 Task: Automatically enable secret scanning for new public repositories in the organization "ryshabh2k".
Action: Mouse moved to (1328, 126)
Screenshot: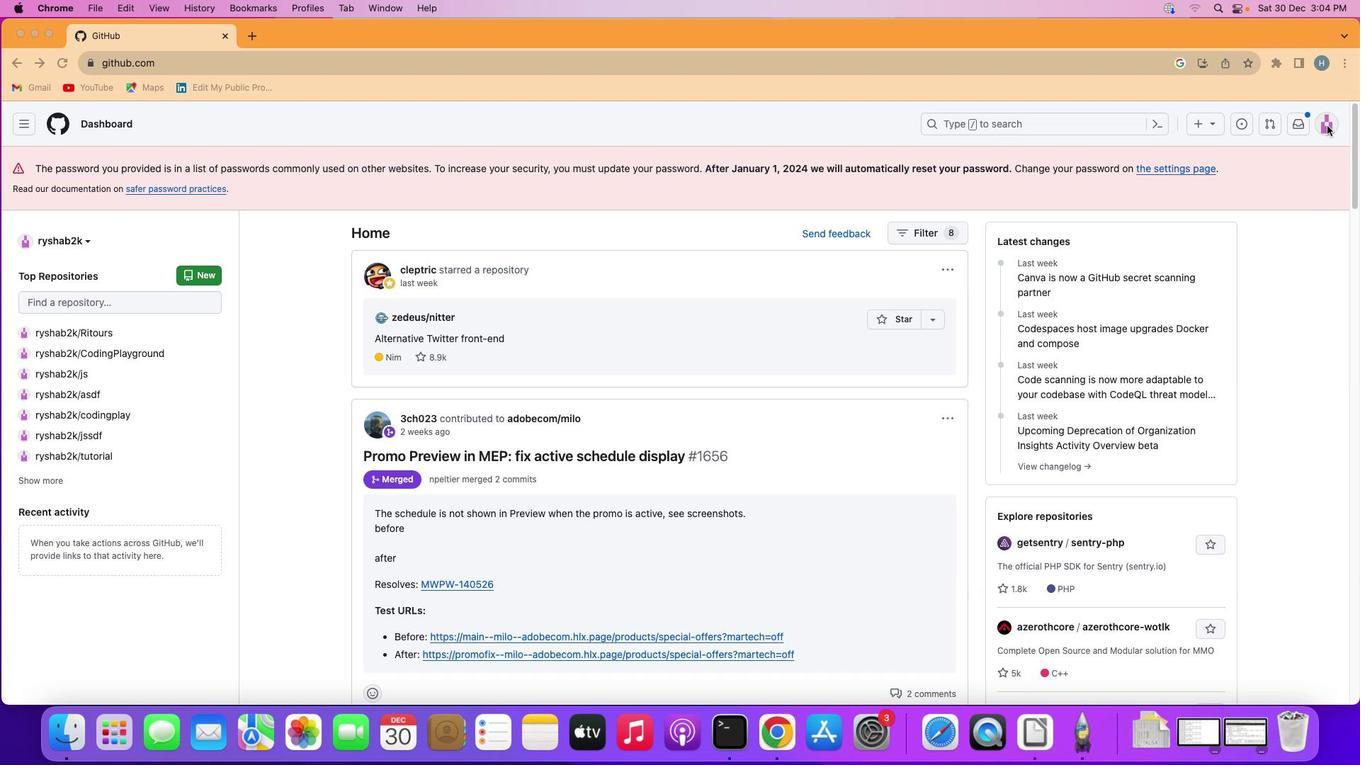 
Action: Mouse pressed left at (1328, 126)
Screenshot: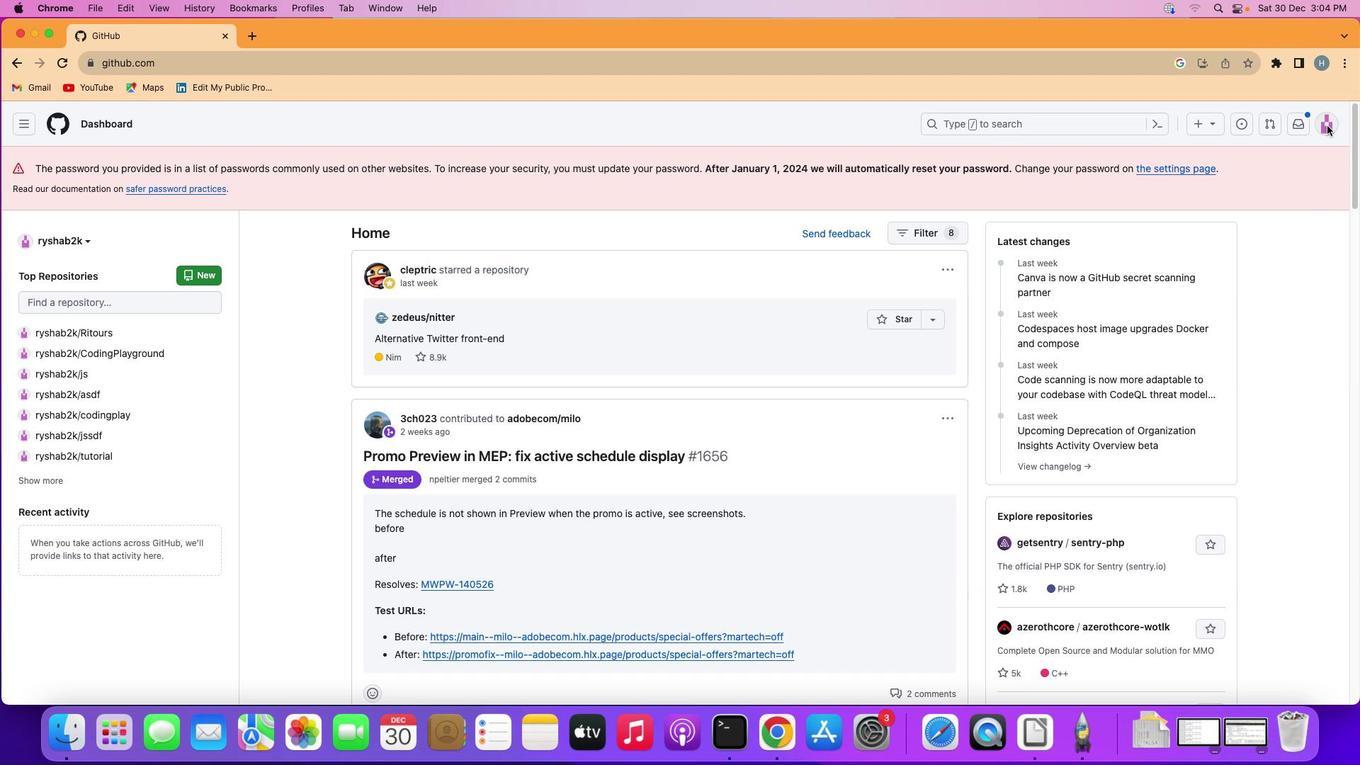 
Action: Mouse moved to (1328, 124)
Screenshot: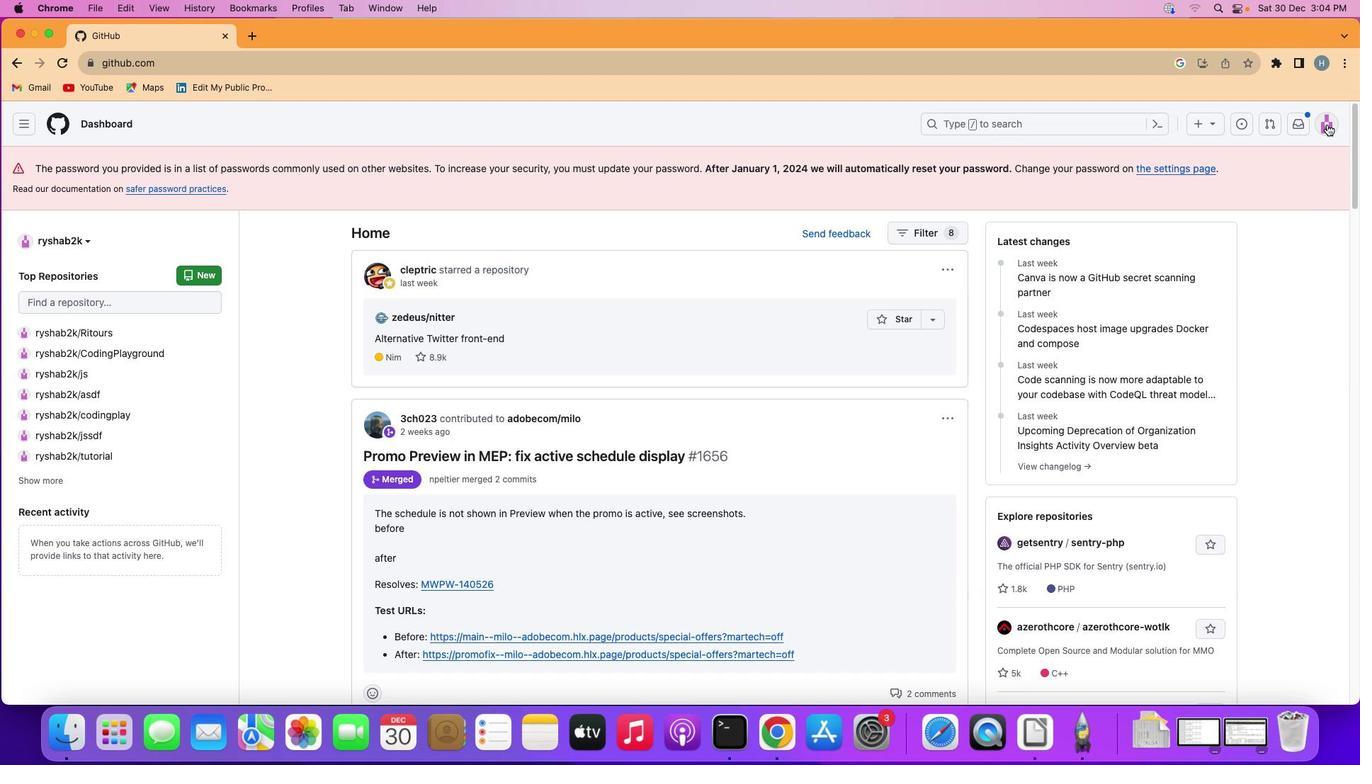 
Action: Mouse pressed left at (1328, 124)
Screenshot: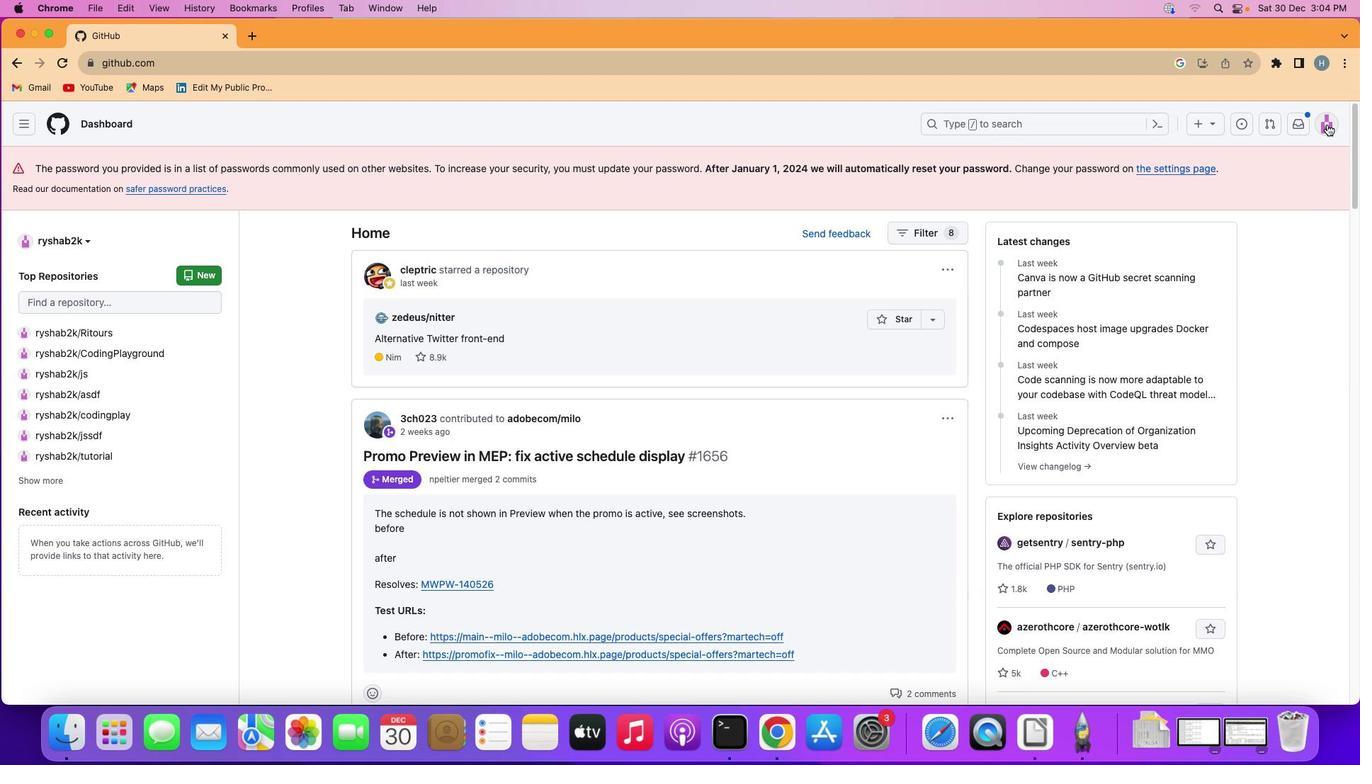 
Action: Mouse moved to (1248, 298)
Screenshot: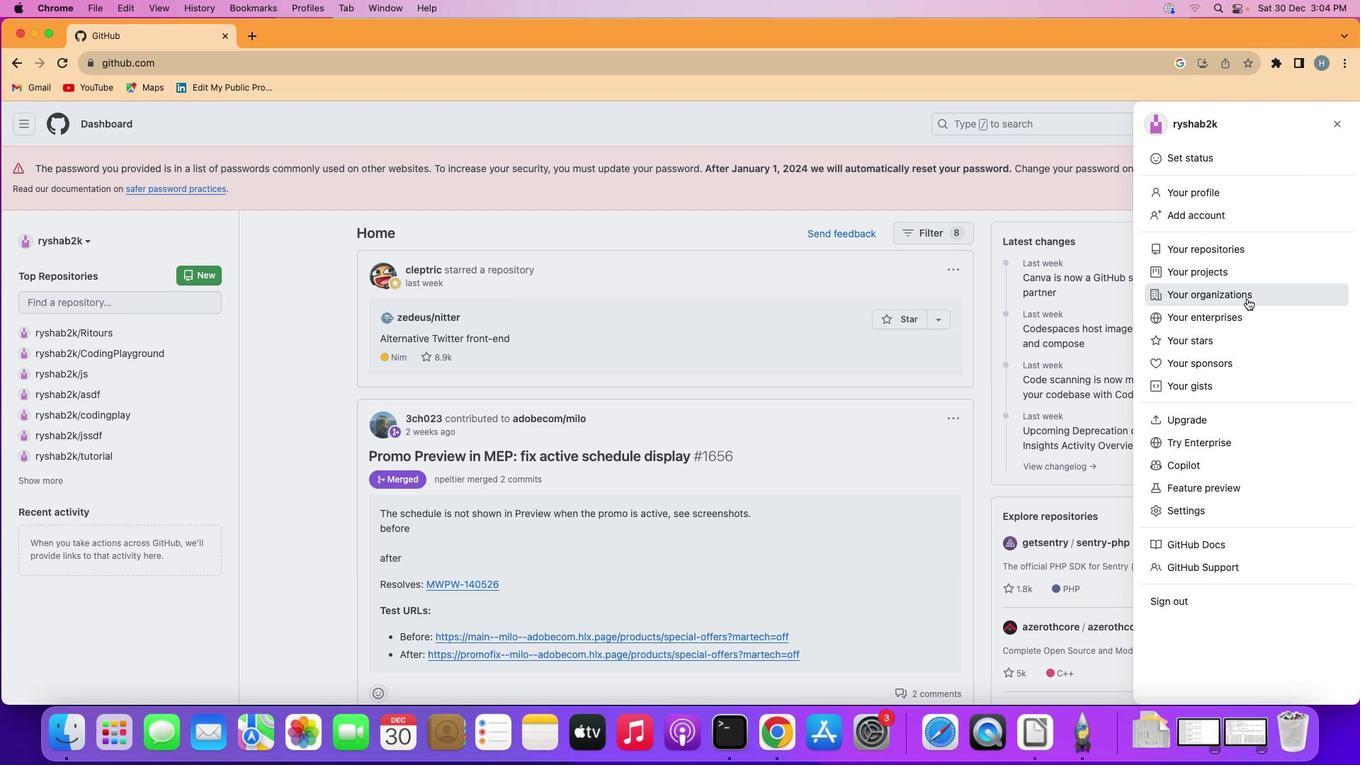 
Action: Mouse pressed left at (1248, 298)
Screenshot: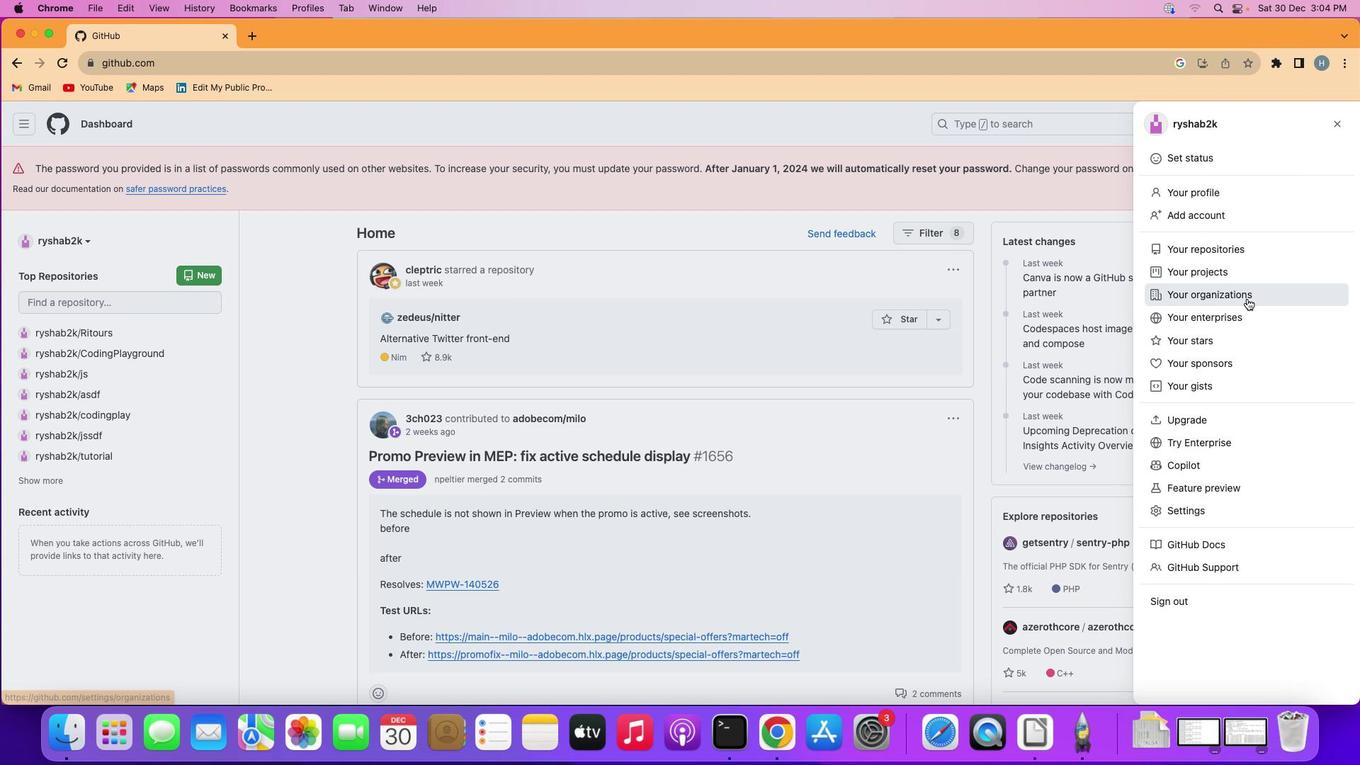 
Action: Mouse moved to (1037, 340)
Screenshot: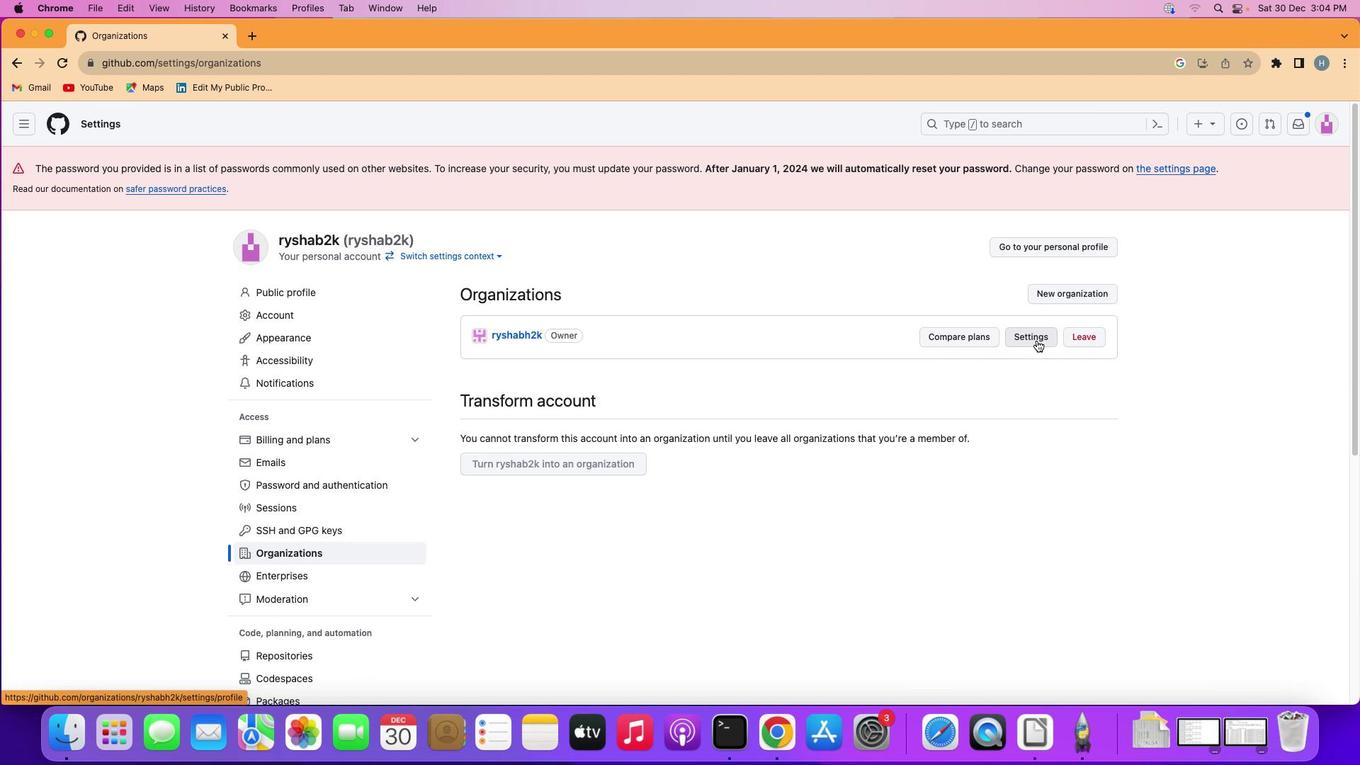 
Action: Mouse pressed left at (1037, 340)
Screenshot: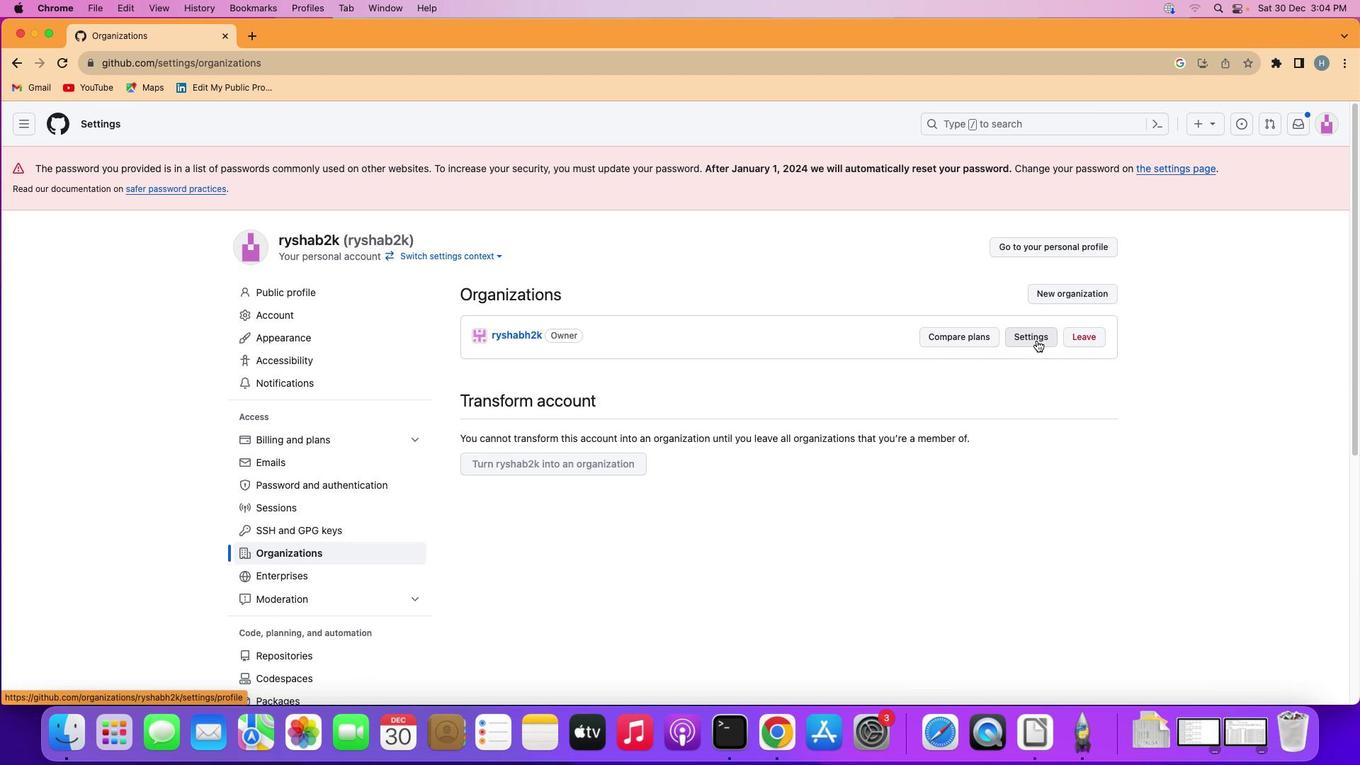 
Action: Mouse moved to (441, 498)
Screenshot: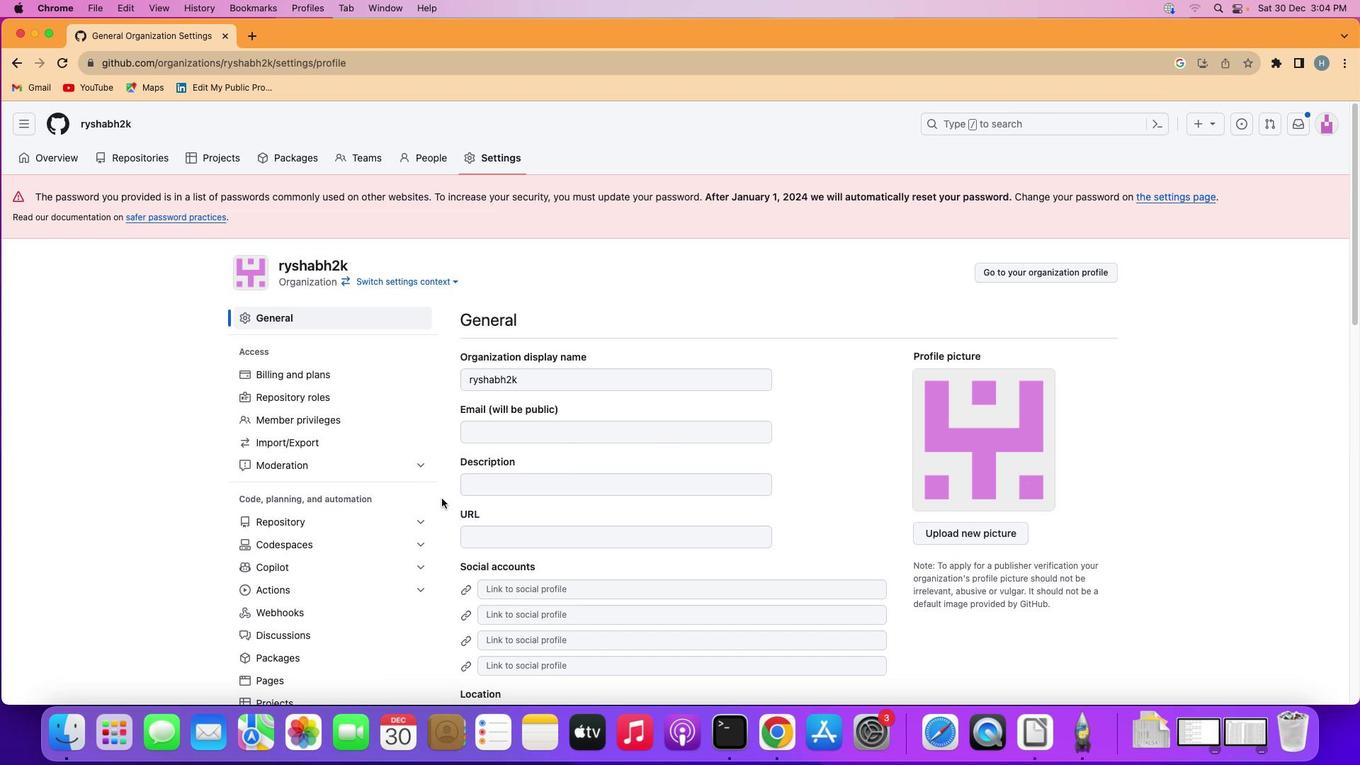 
Action: Mouse scrolled (441, 498) with delta (0, 0)
Screenshot: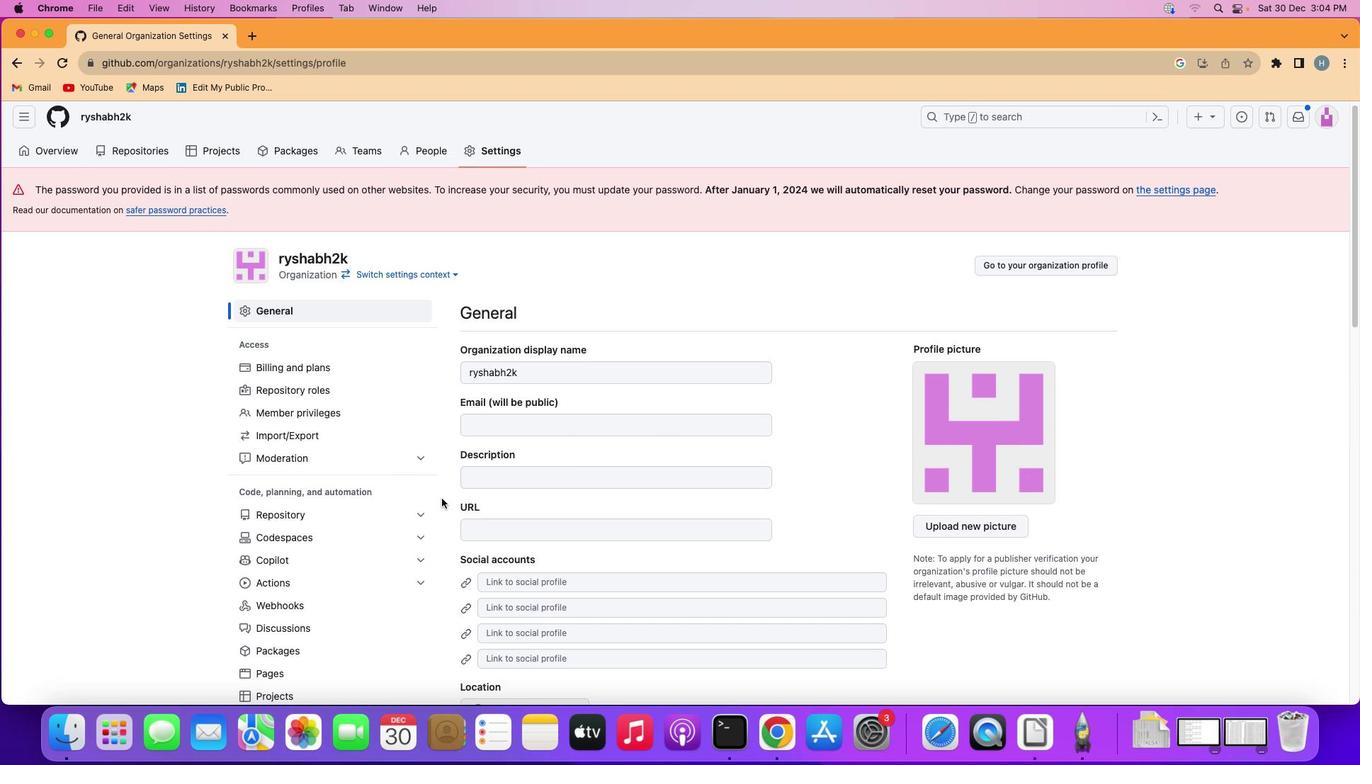 
Action: Mouse scrolled (441, 498) with delta (0, 0)
Screenshot: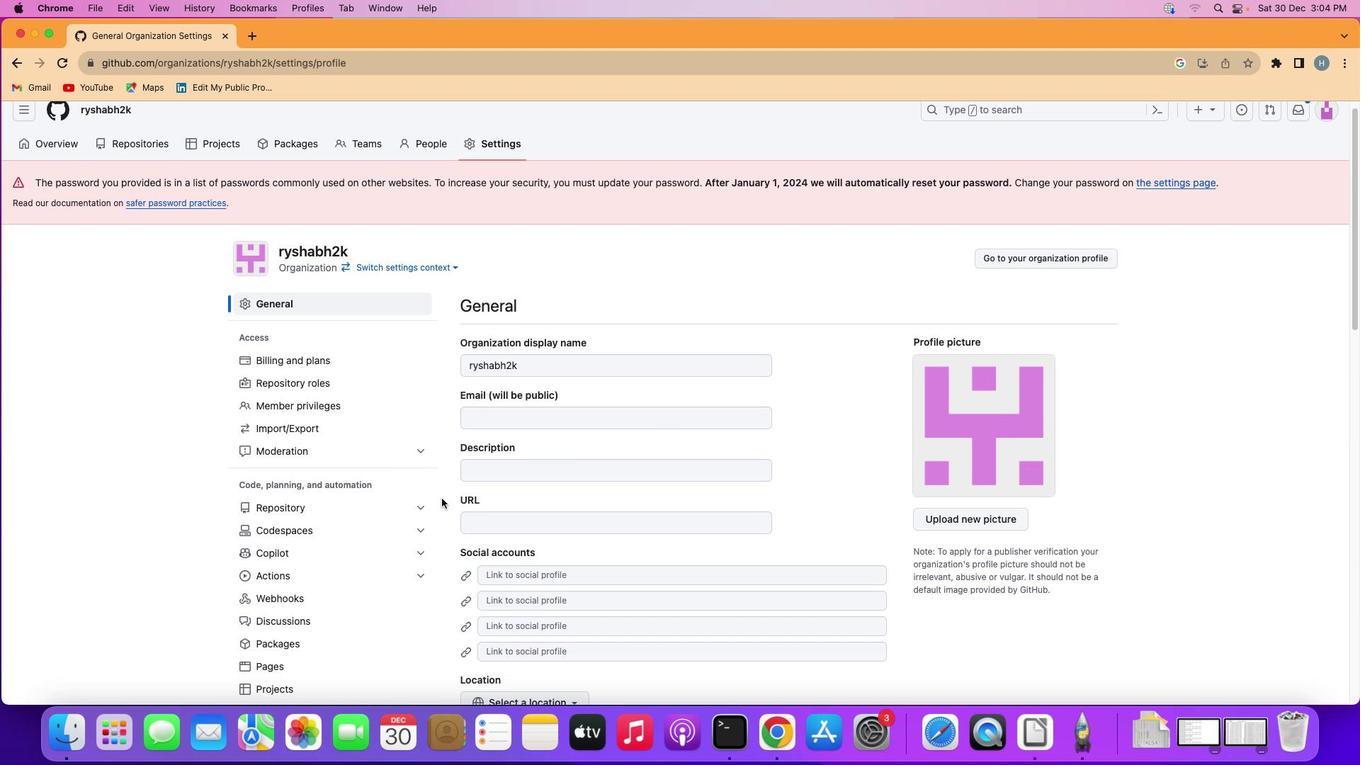 
Action: Mouse scrolled (441, 498) with delta (0, 0)
Screenshot: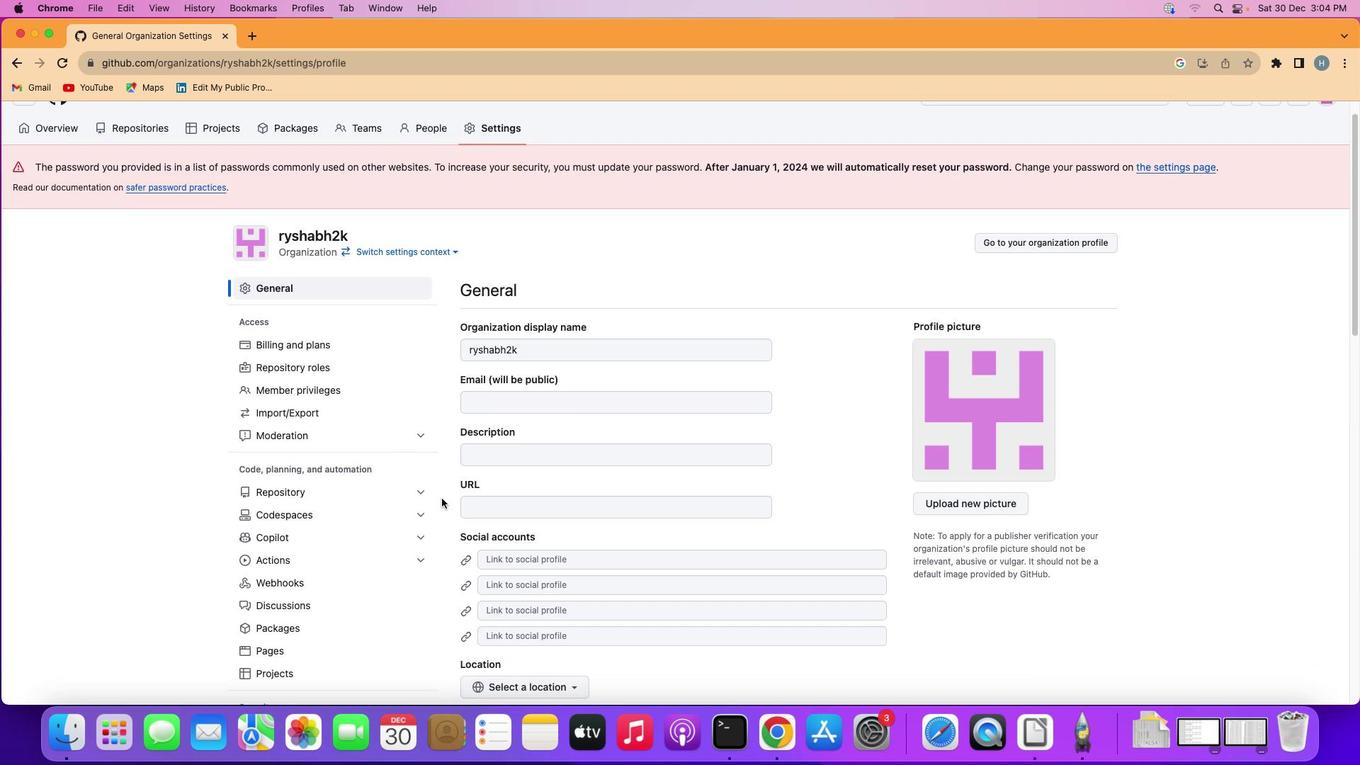 
Action: Mouse scrolled (441, 498) with delta (0, 0)
Screenshot: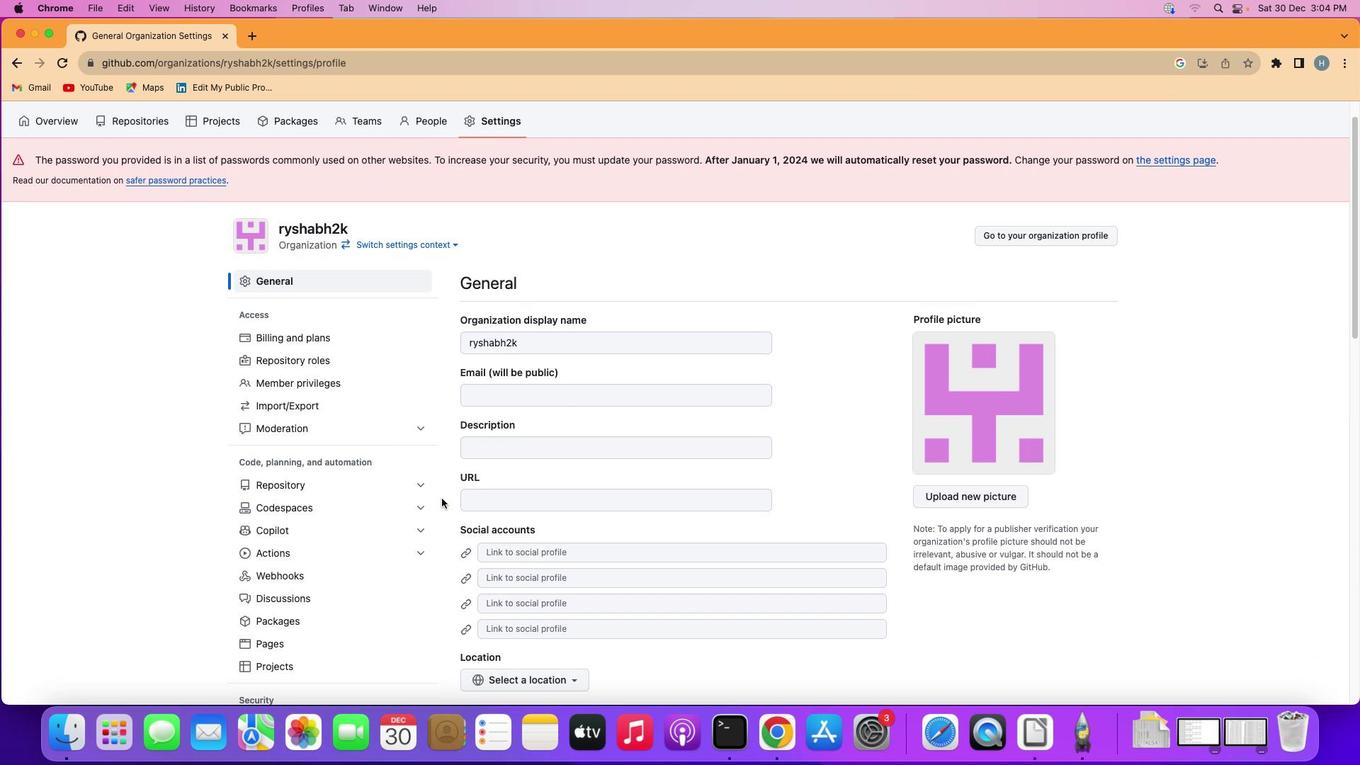 
Action: Mouse scrolled (441, 498) with delta (0, 0)
Screenshot: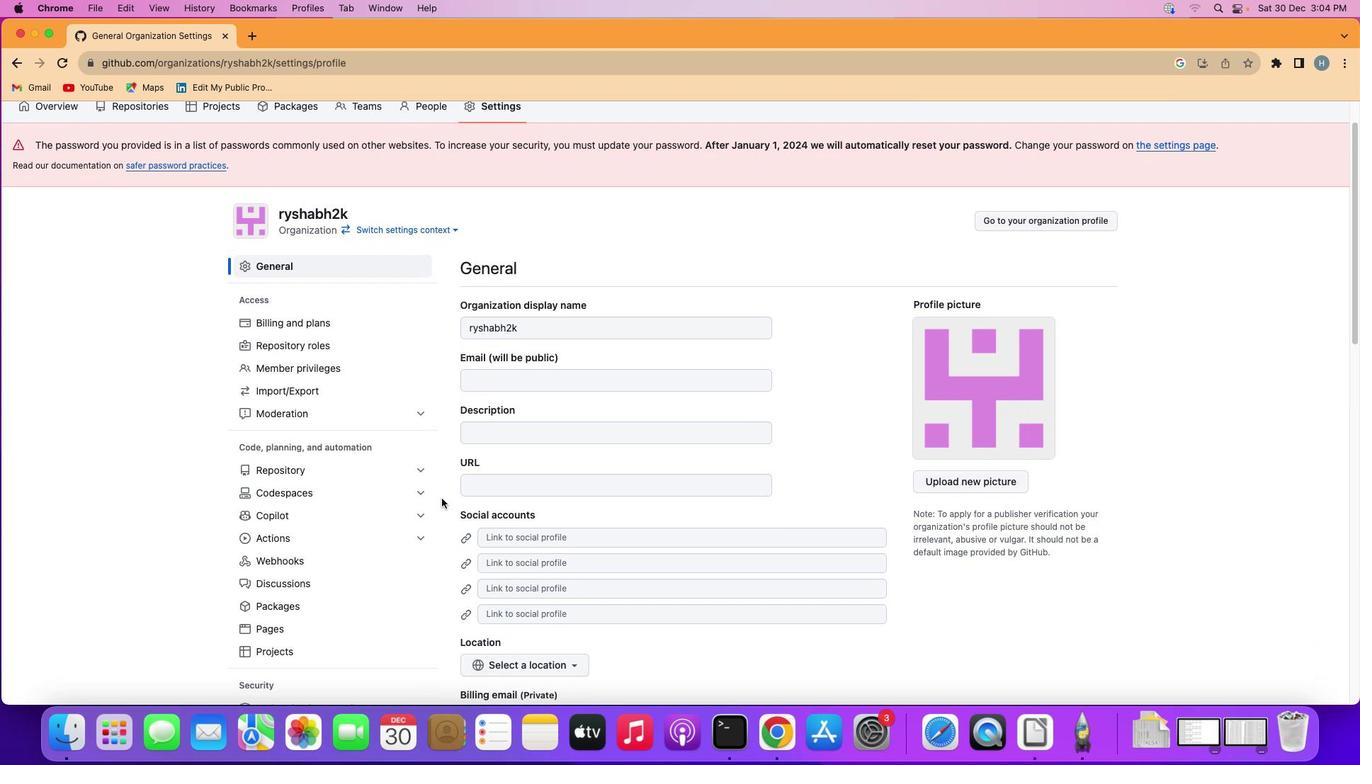 
Action: Mouse scrolled (441, 498) with delta (0, 0)
Screenshot: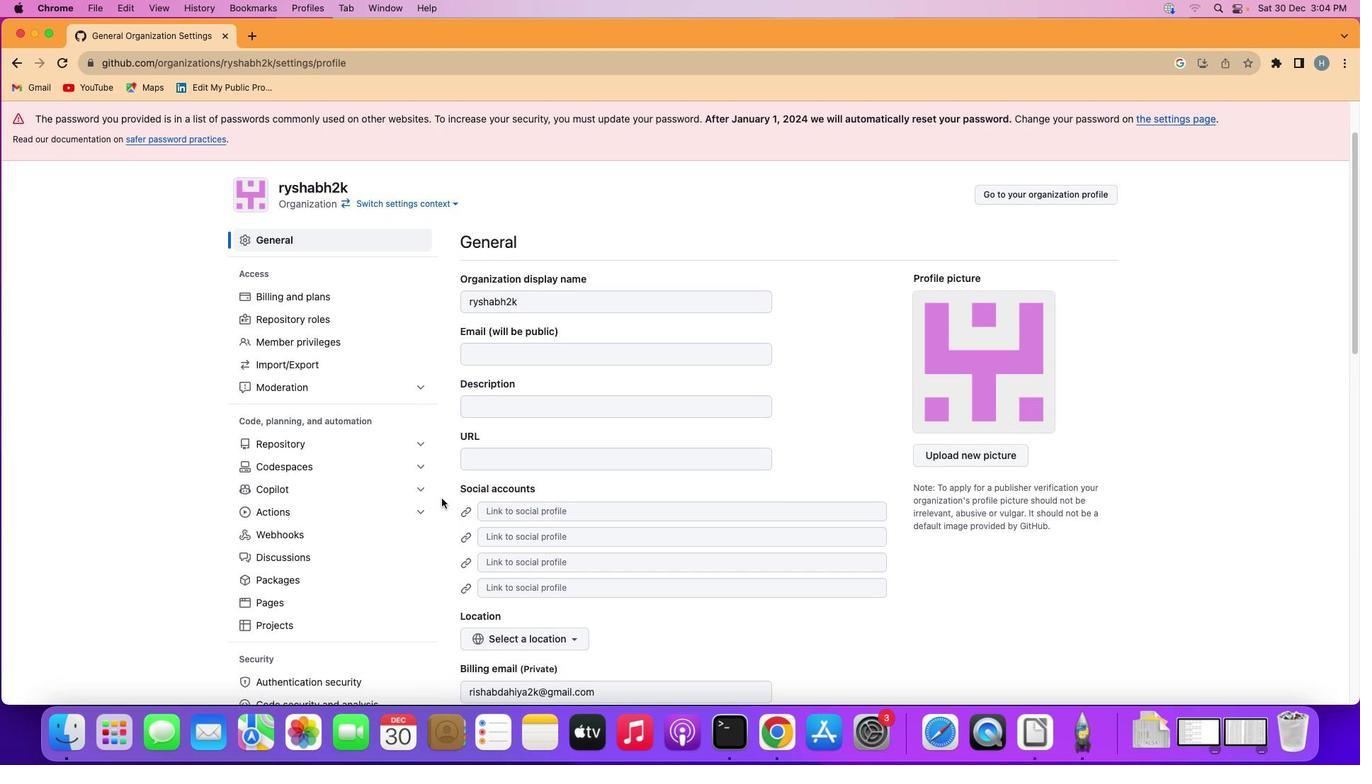 
Action: Mouse scrolled (441, 498) with delta (0, 0)
Screenshot: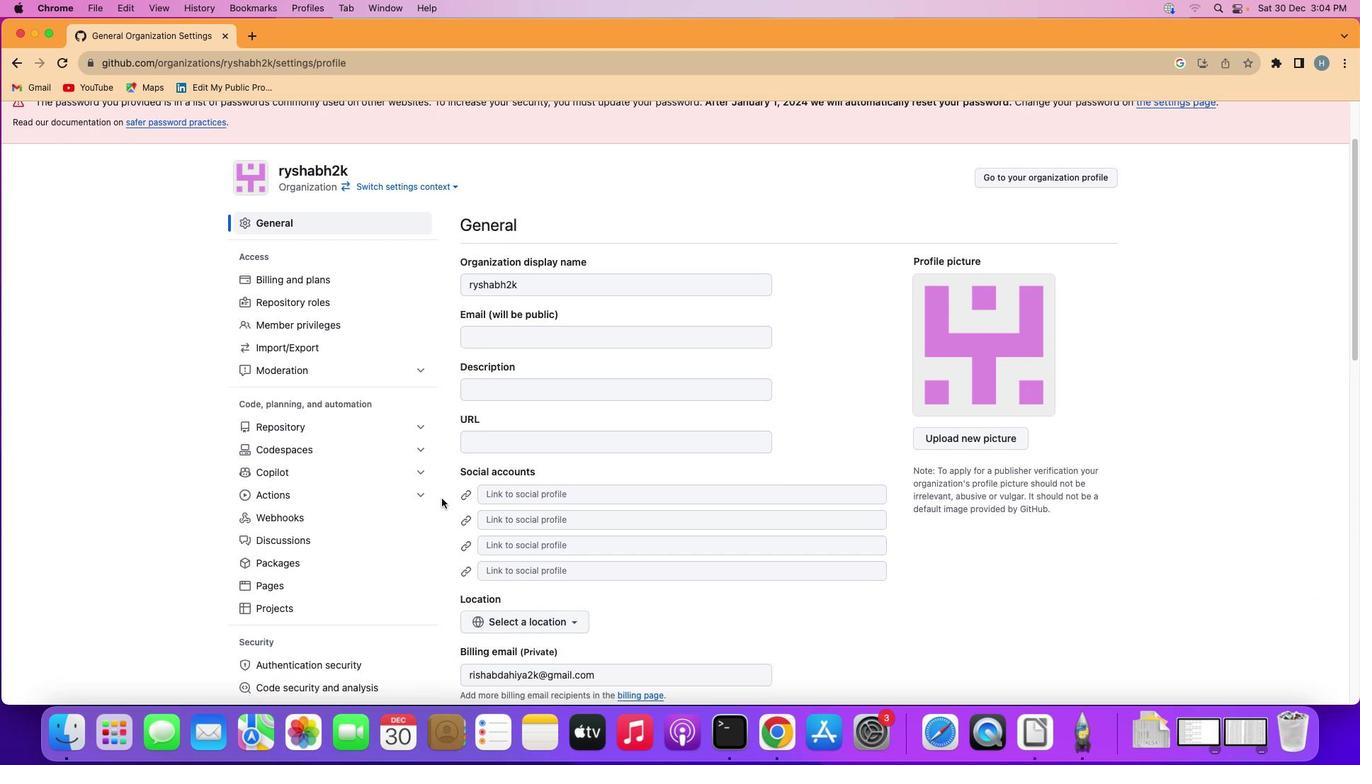 
Action: Mouse scrolled (441, 498) with delta (0, -1)
Screenshot: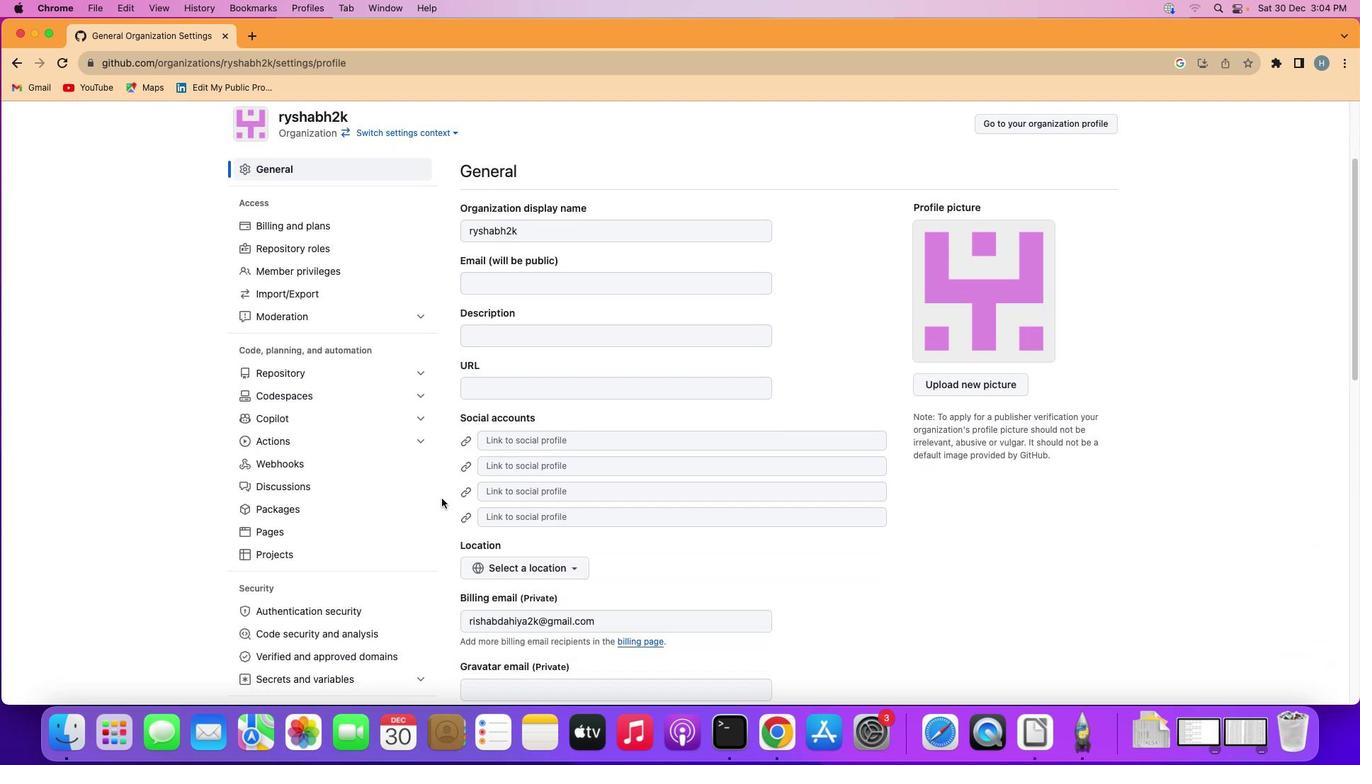 
Action: Mouse scrolled (441, 498) with delta (0, 0)
Screenshot: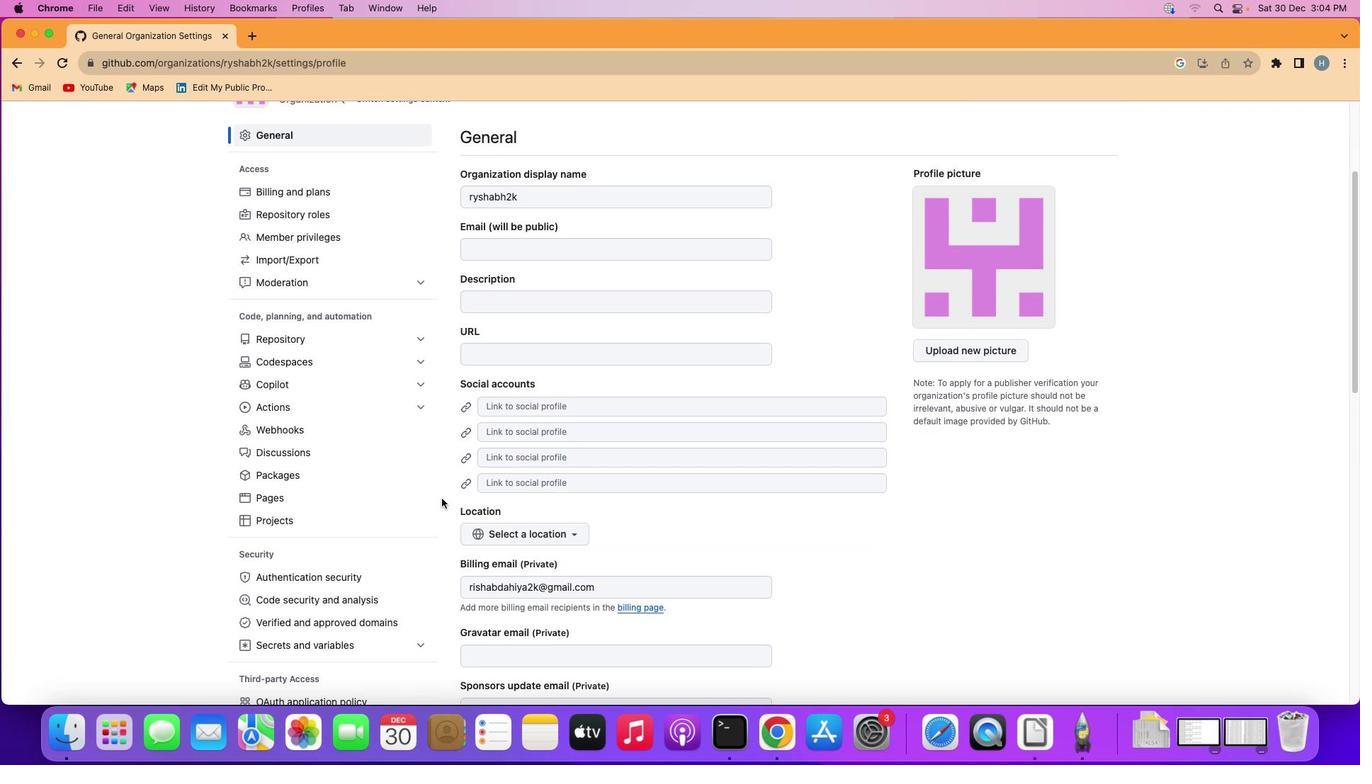 
Action: Mouse scrolled (441, 498) with delta (0, 0)
Screenshot: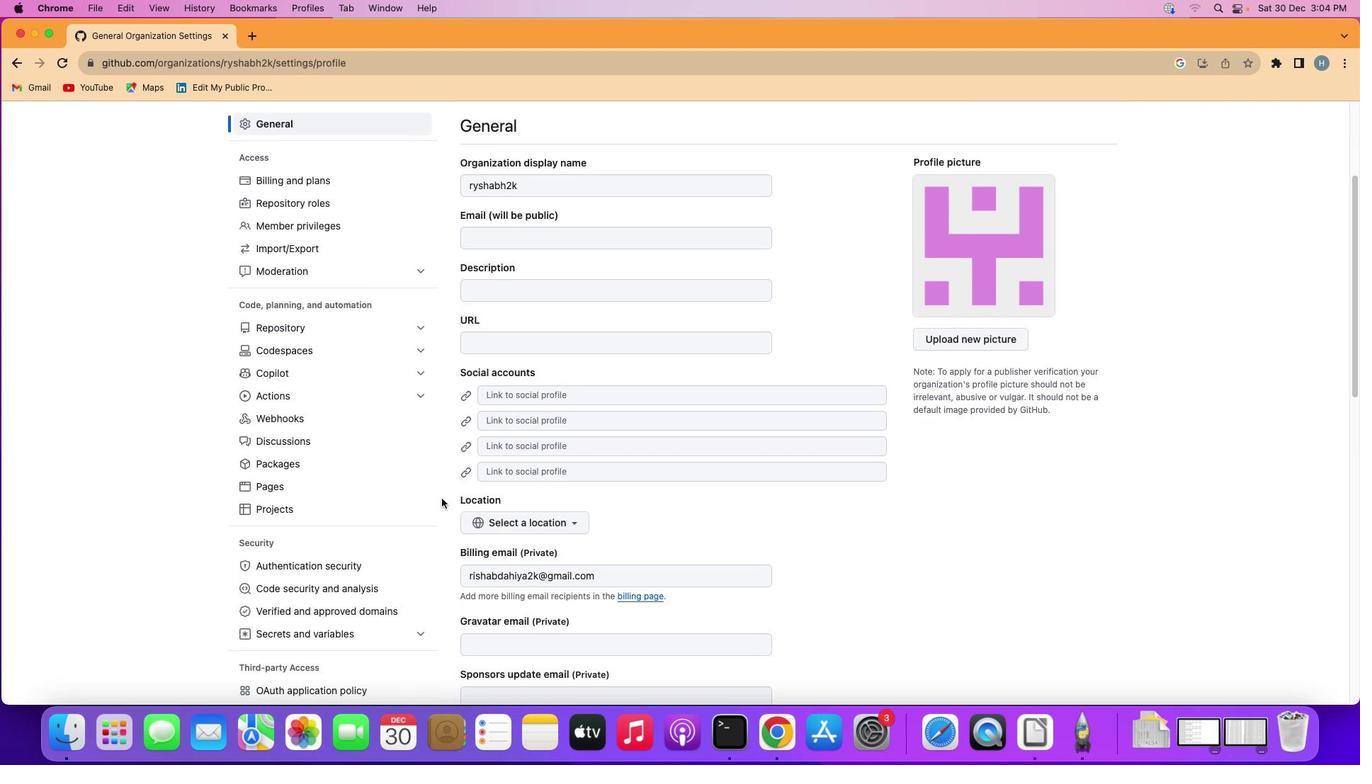 
Action: Mouse scrolled (441, 498) with delta (0, 0)
Screenshot: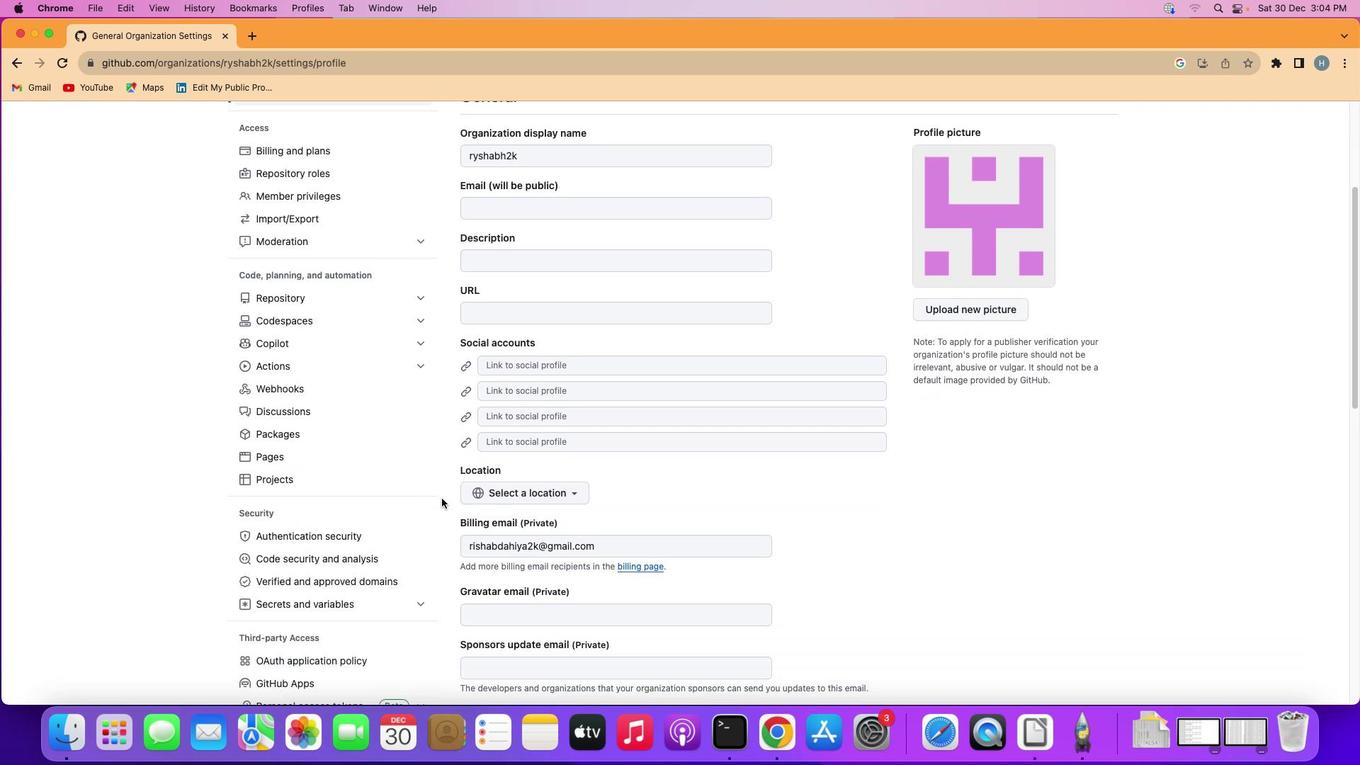
Action: Mouse moved to (355, 540)
Screenshot: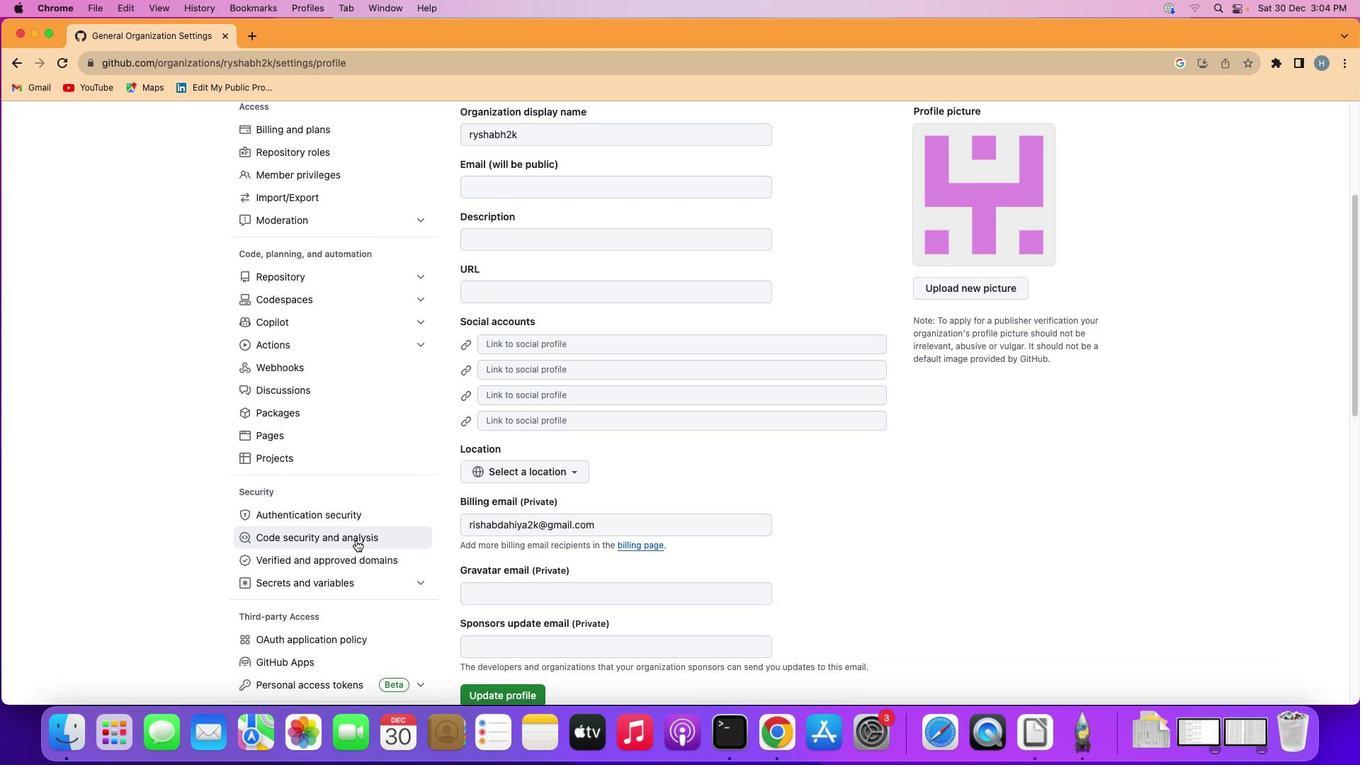 
Action: Mouse pressed left at (355, 540)
Screenshot: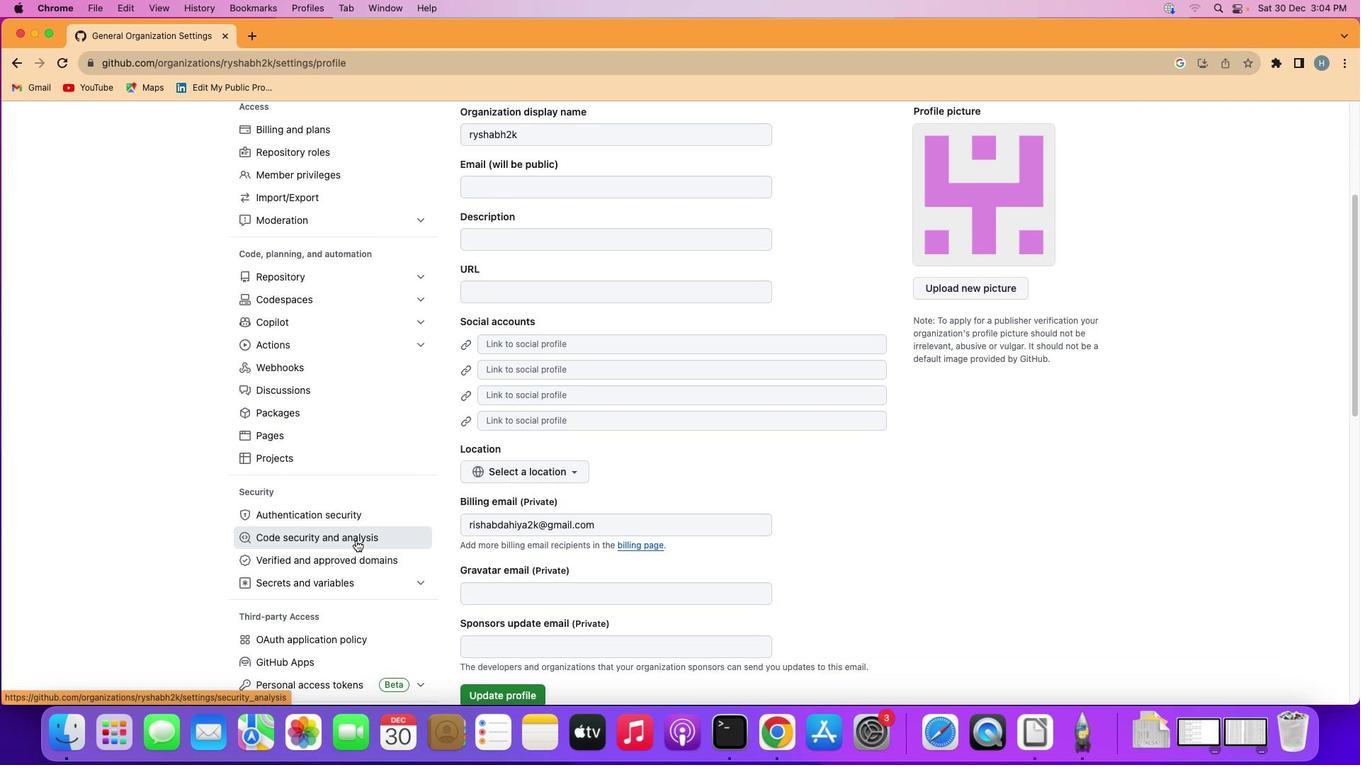 
Action: Mouse moved to (874, 547)
Screenshot: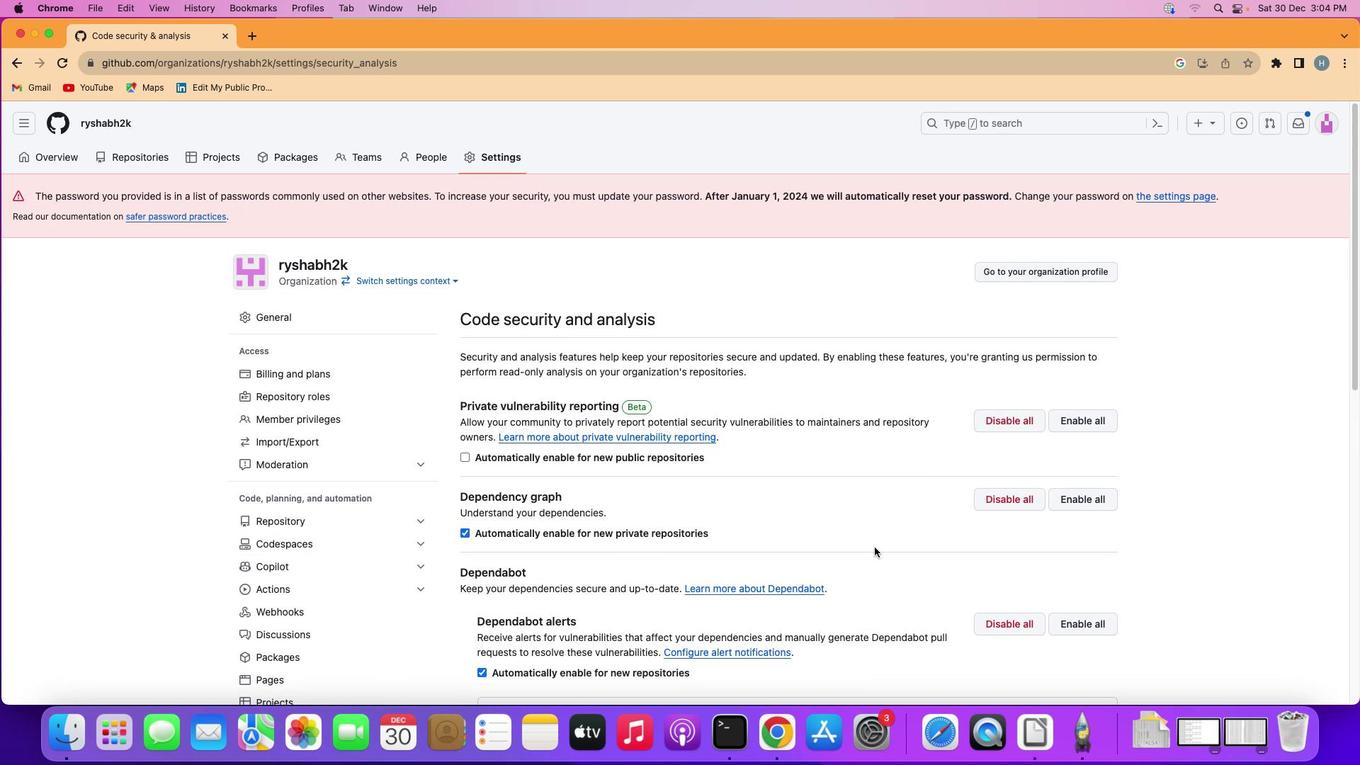 
Action: Mouse scrolled (874, 547) with delta (0, 0)
Screenshot: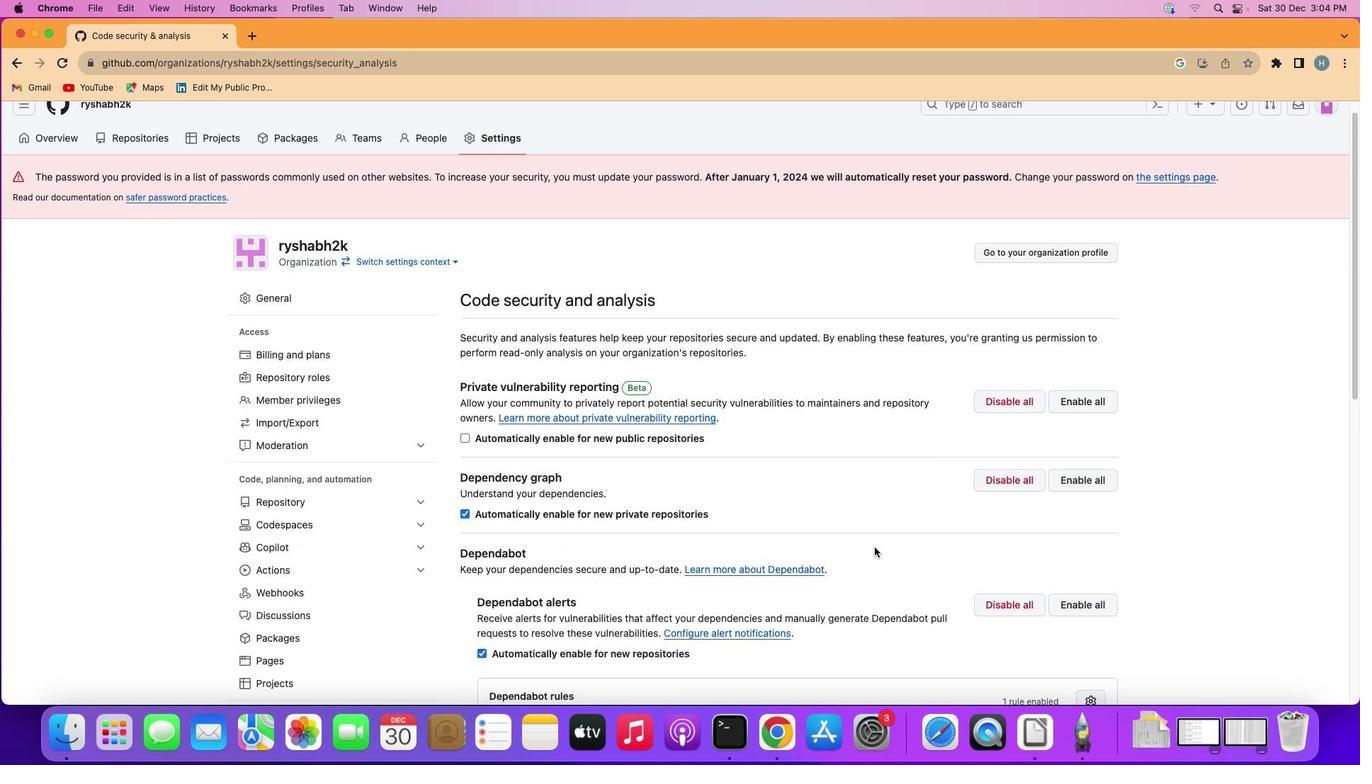 
Action: Mouse scrolled (874, 547) with delta (0, 0)
Screenshot: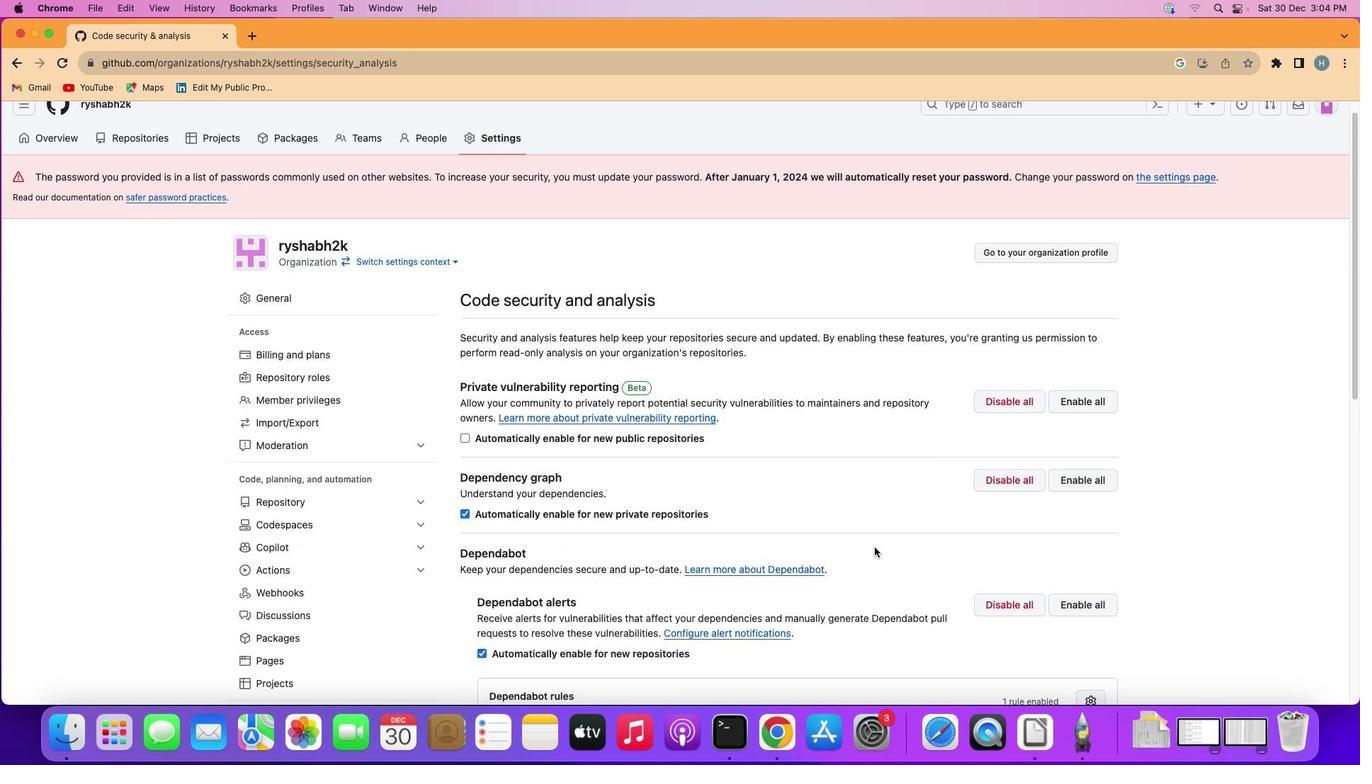 
Action: Mouse scrolled (874, 547) with delta (0, -1)
Screenshot: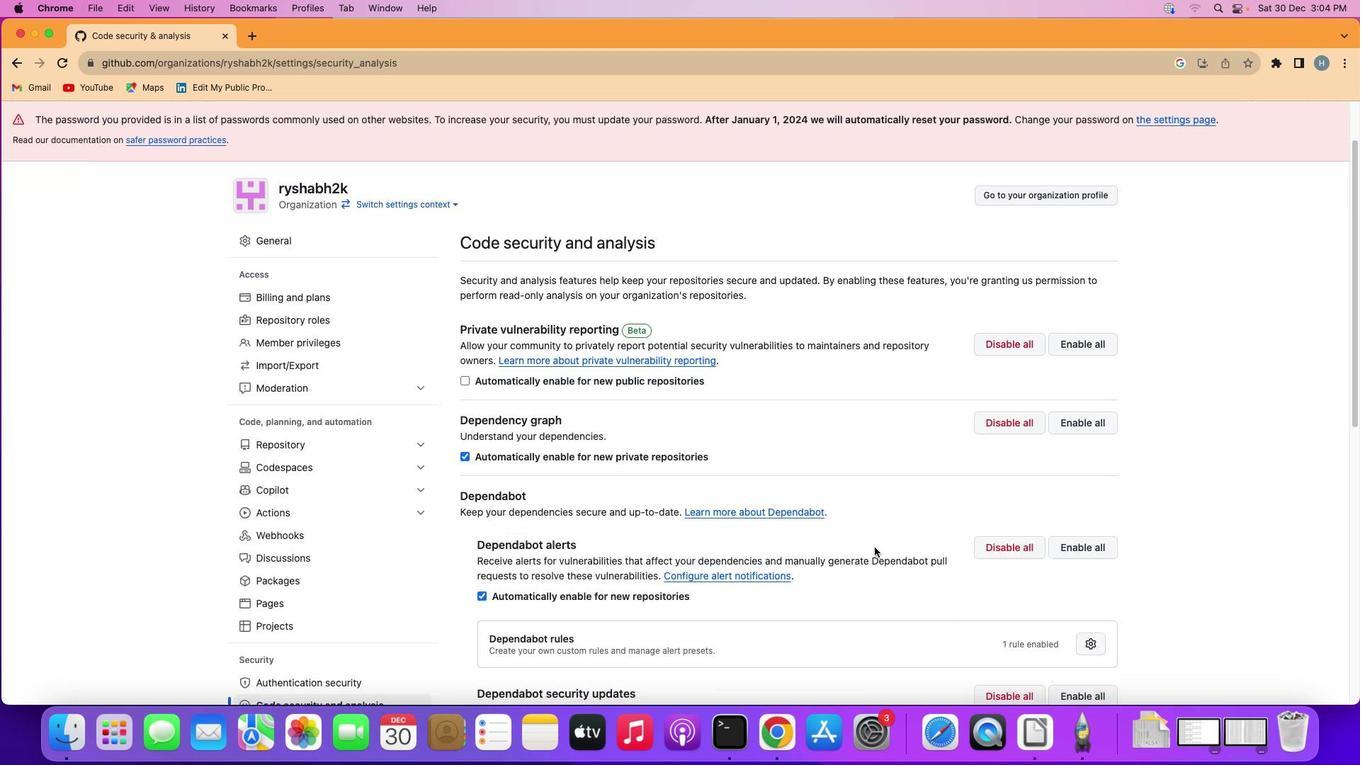 
Action: Mouse scrolled (874, 547) with delta (0, 0)
Screenshot: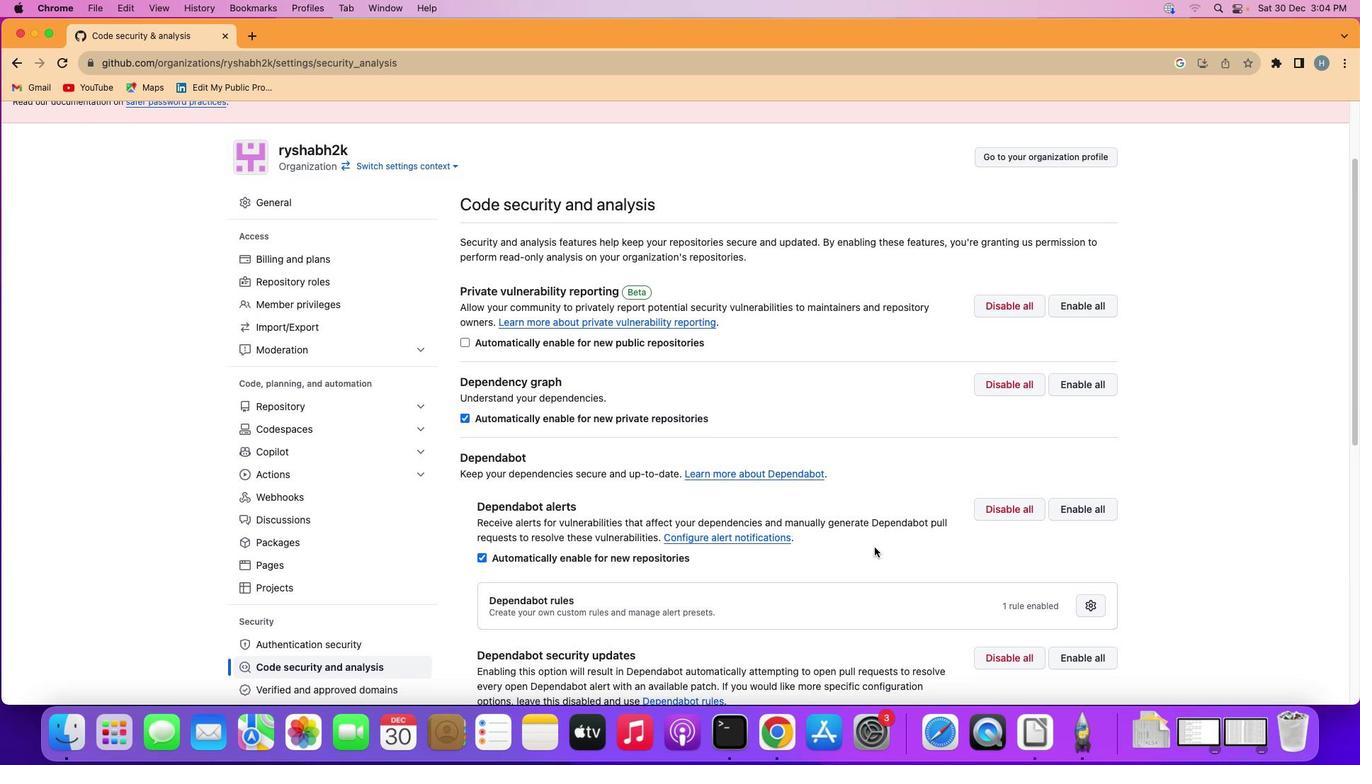 
Action: Mouse scrolled (874, 547) with delta (0, 0)
Screenshot: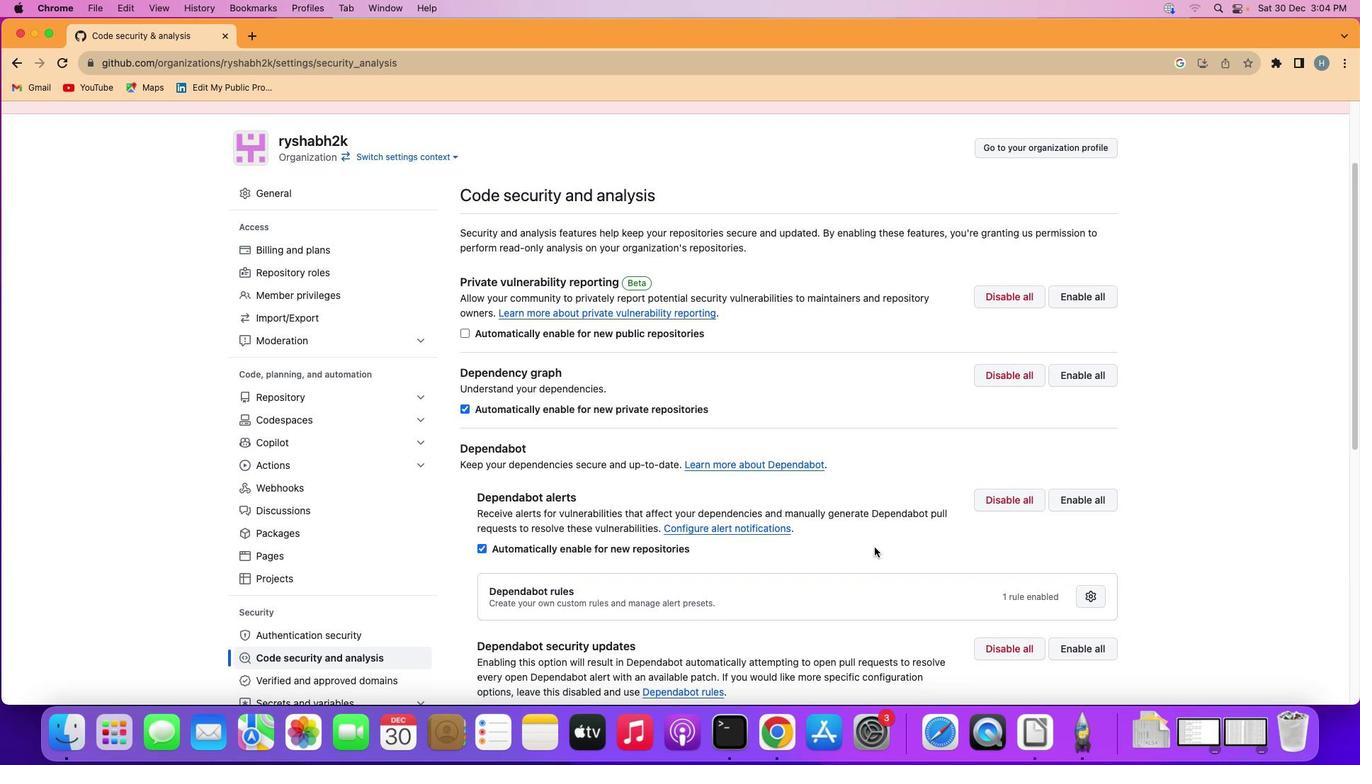 
Action: Mouse scrolled (874, 547) with delta (0, 0)
Screenshot: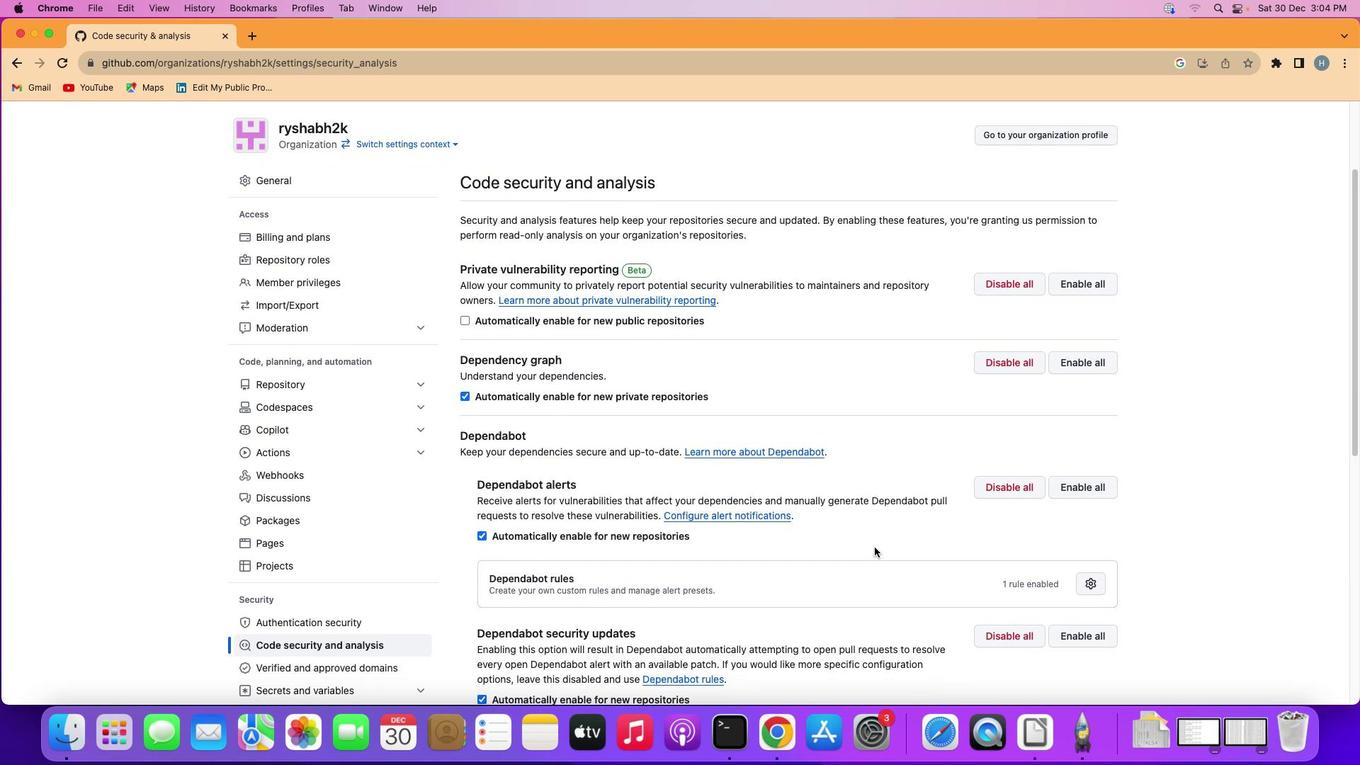
Action: Mouse scrolled (874, 547) with delta (0, 0)
Screenshot: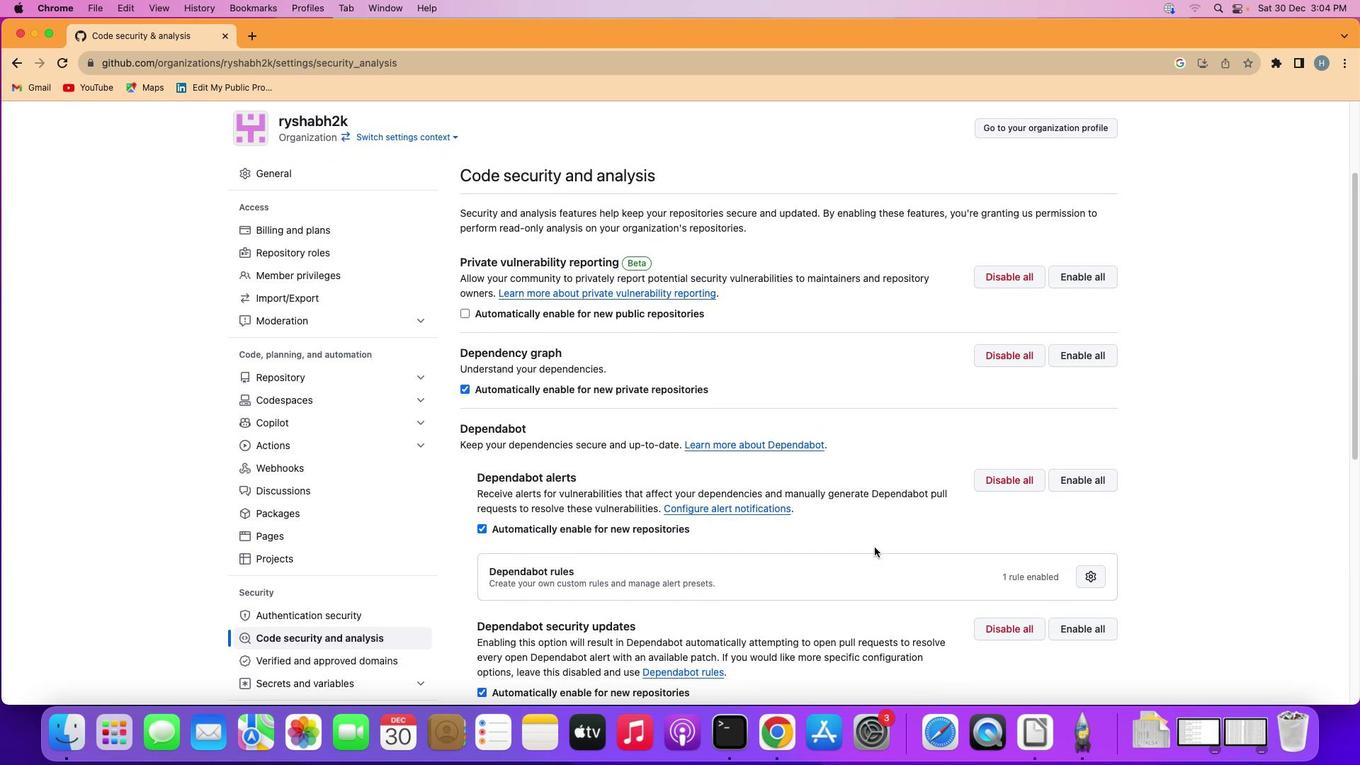 
Action: Mouse moved to (869, 551)
Screenshot: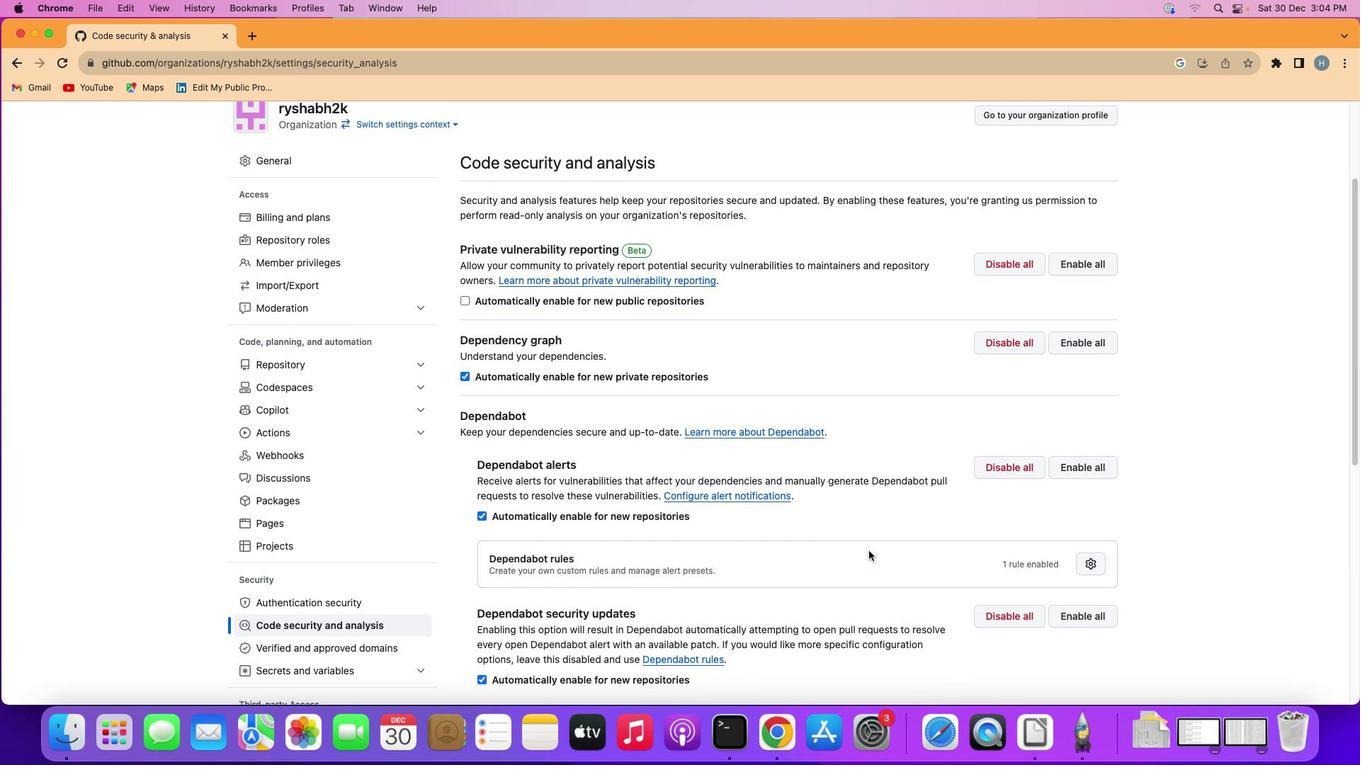 
Action: Mouse scrolled (869, 551) with delta (0, 0)
Screenshot: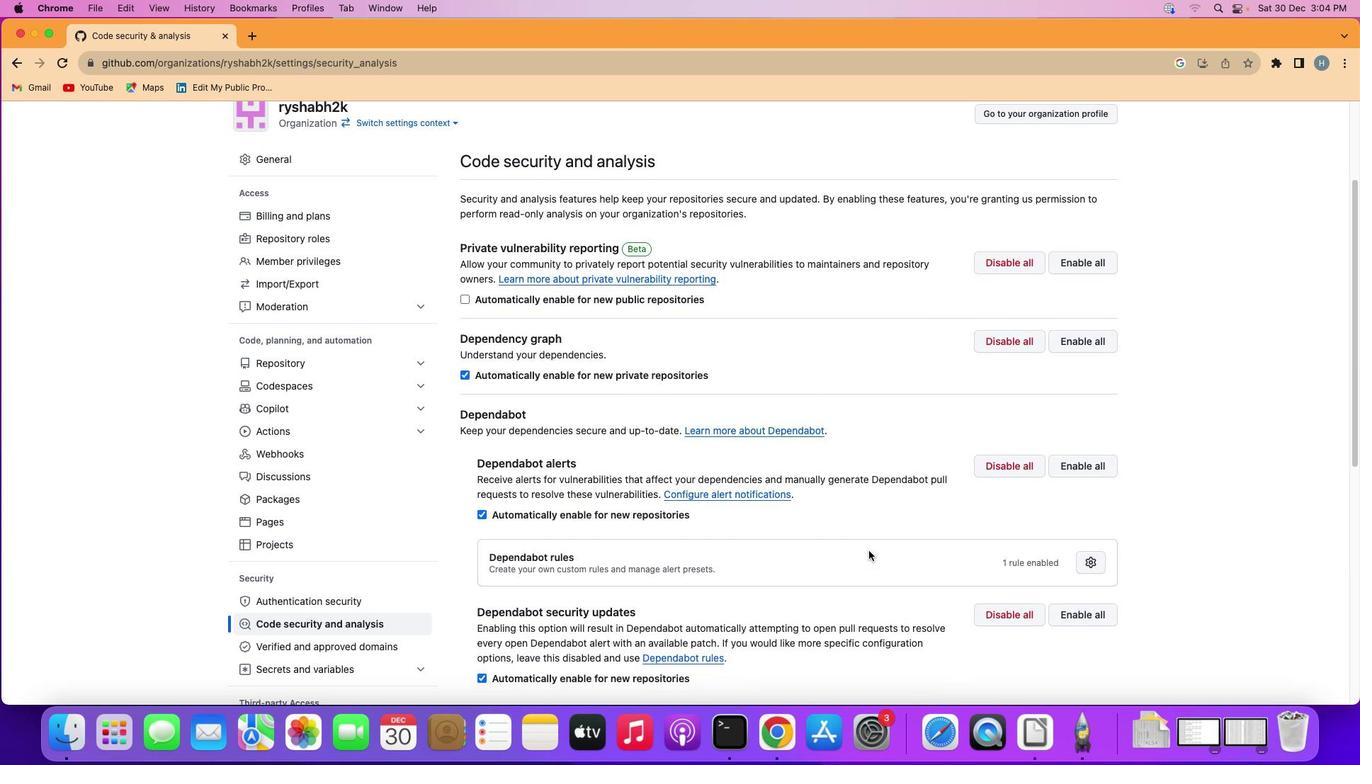 
Action: Mouse scrolled (869, 551) with delta (0, 0)
Screenshot: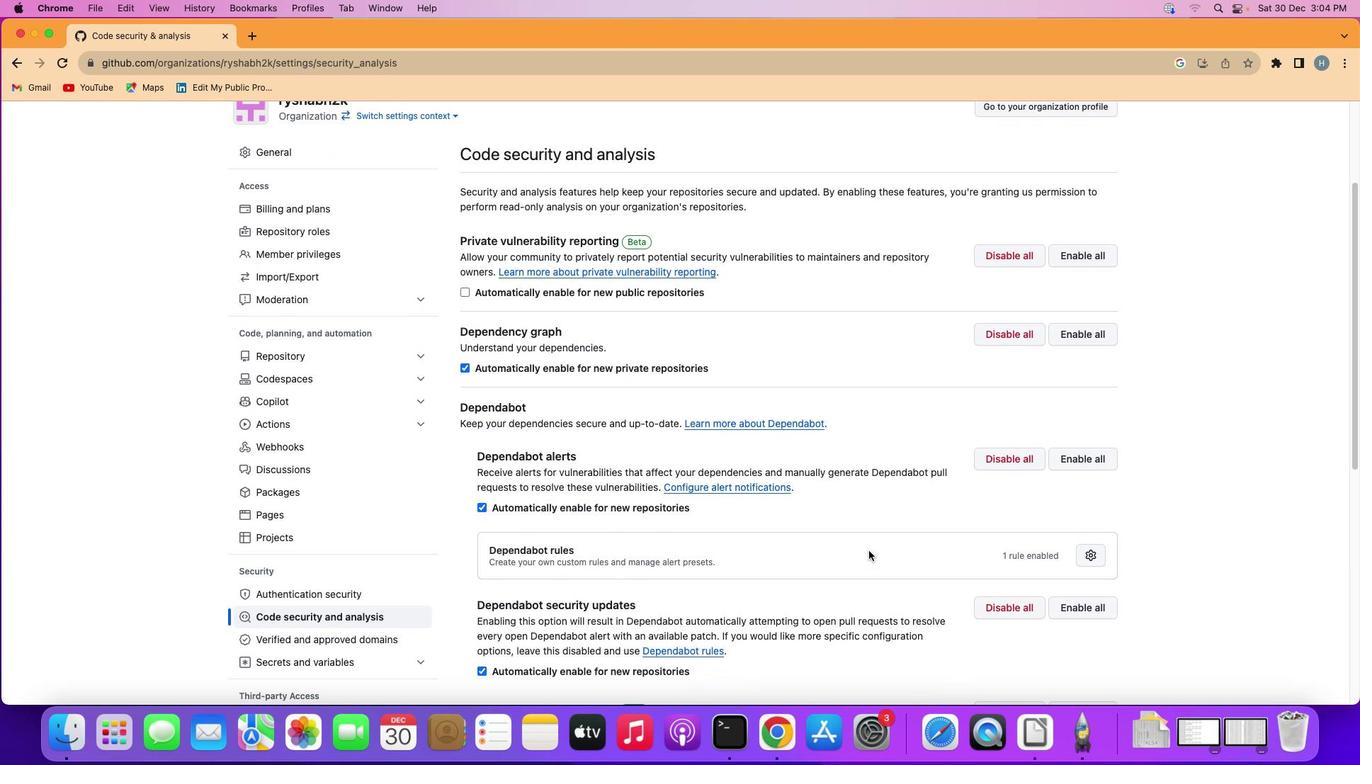 
Action: Mouse moved to (869, 550)
Screenshot: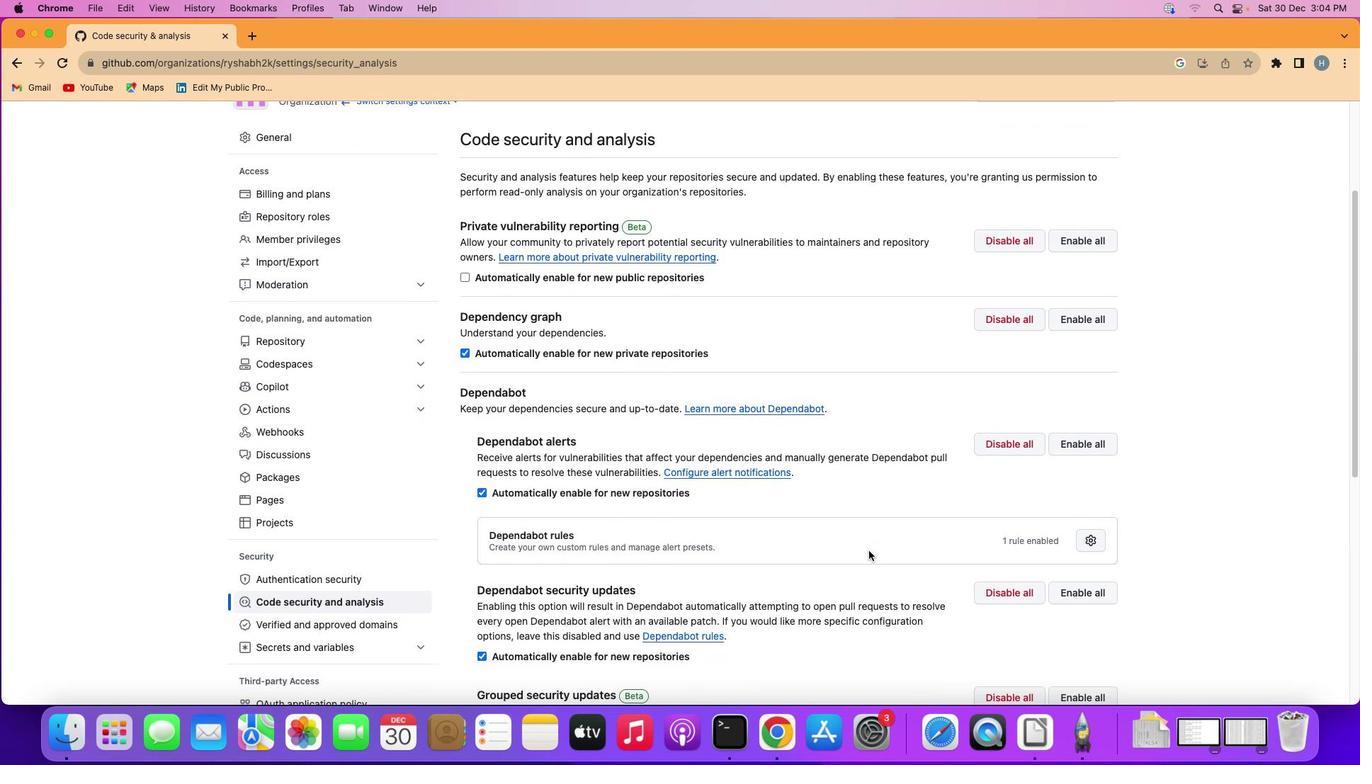 
Action: Mouse scrolled (869, 550) with delta (0, 0)
Screenshot: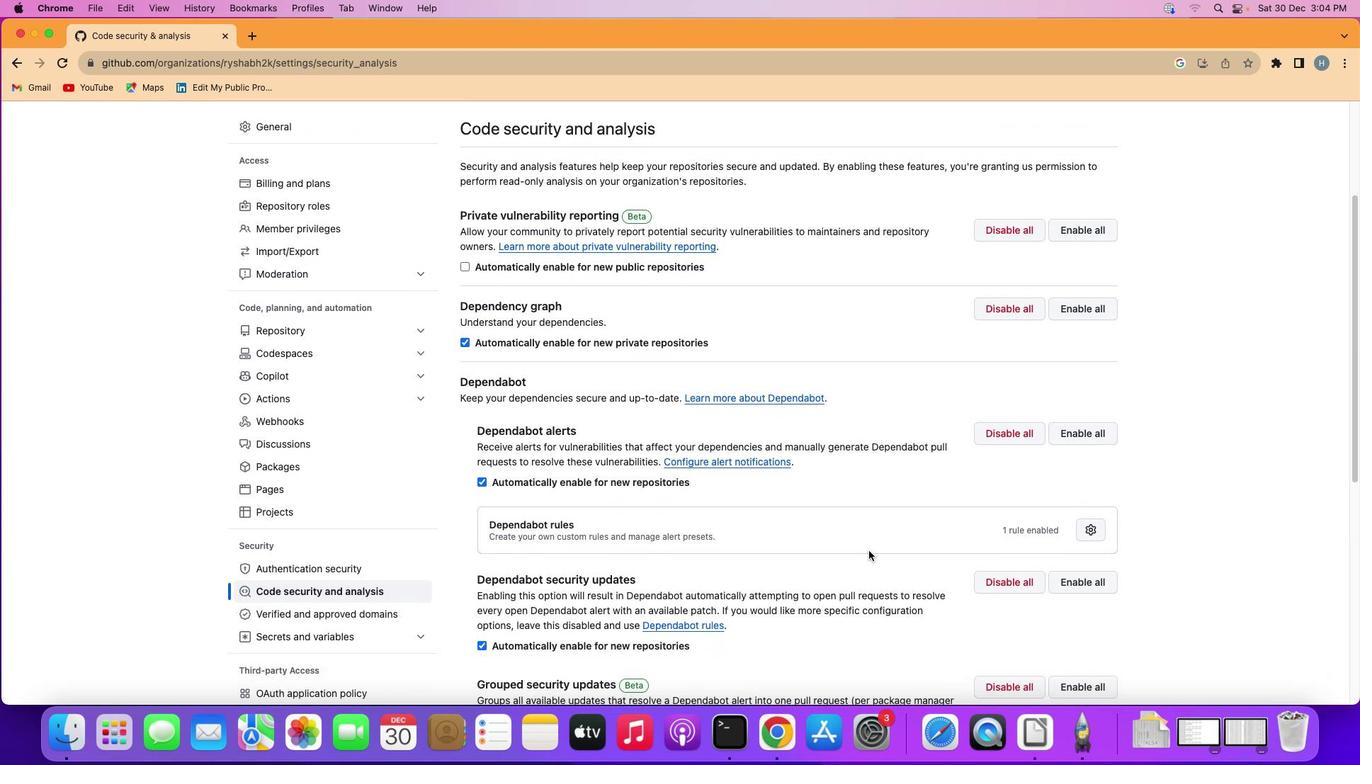 
Action: Mouse moved to (869, 550)
Screenshot: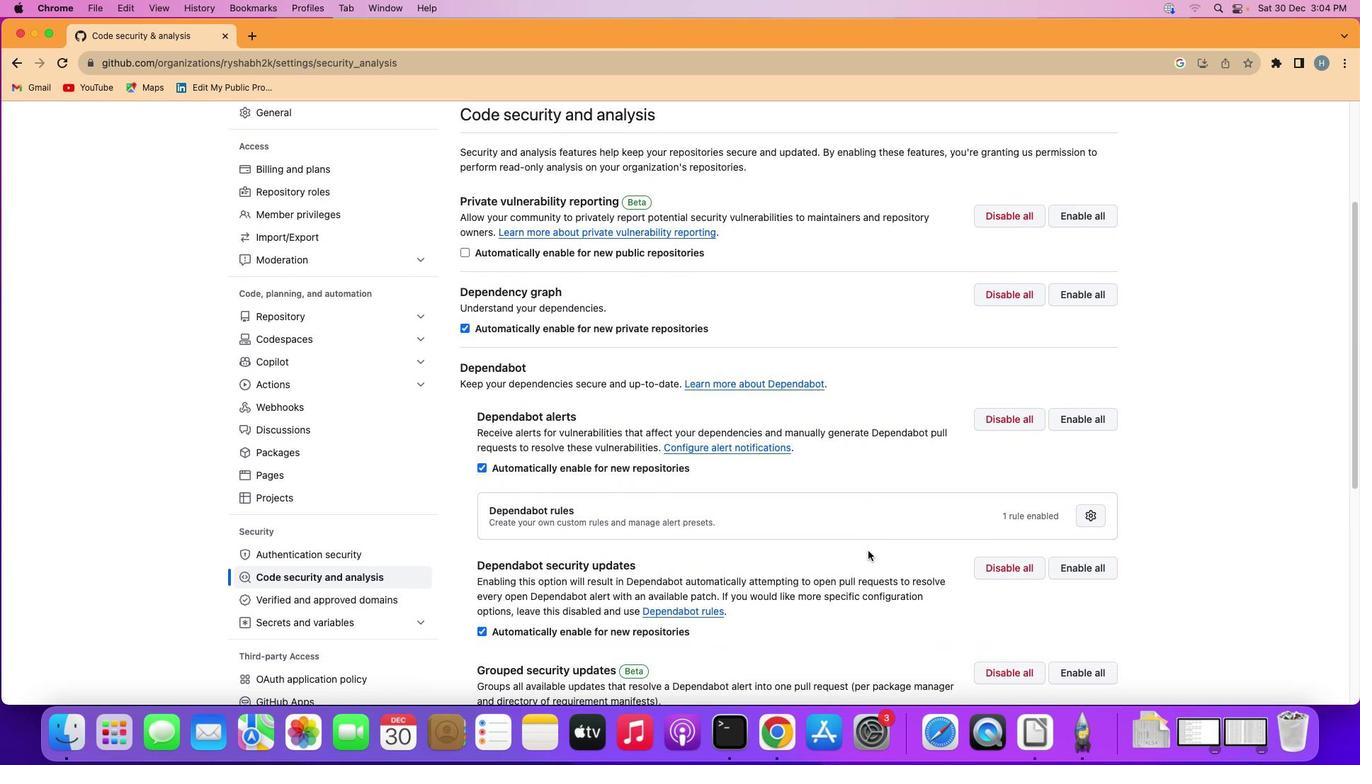 
Action: Mouse scrolled (869, 550) with delta (0, 0)
Screenshot: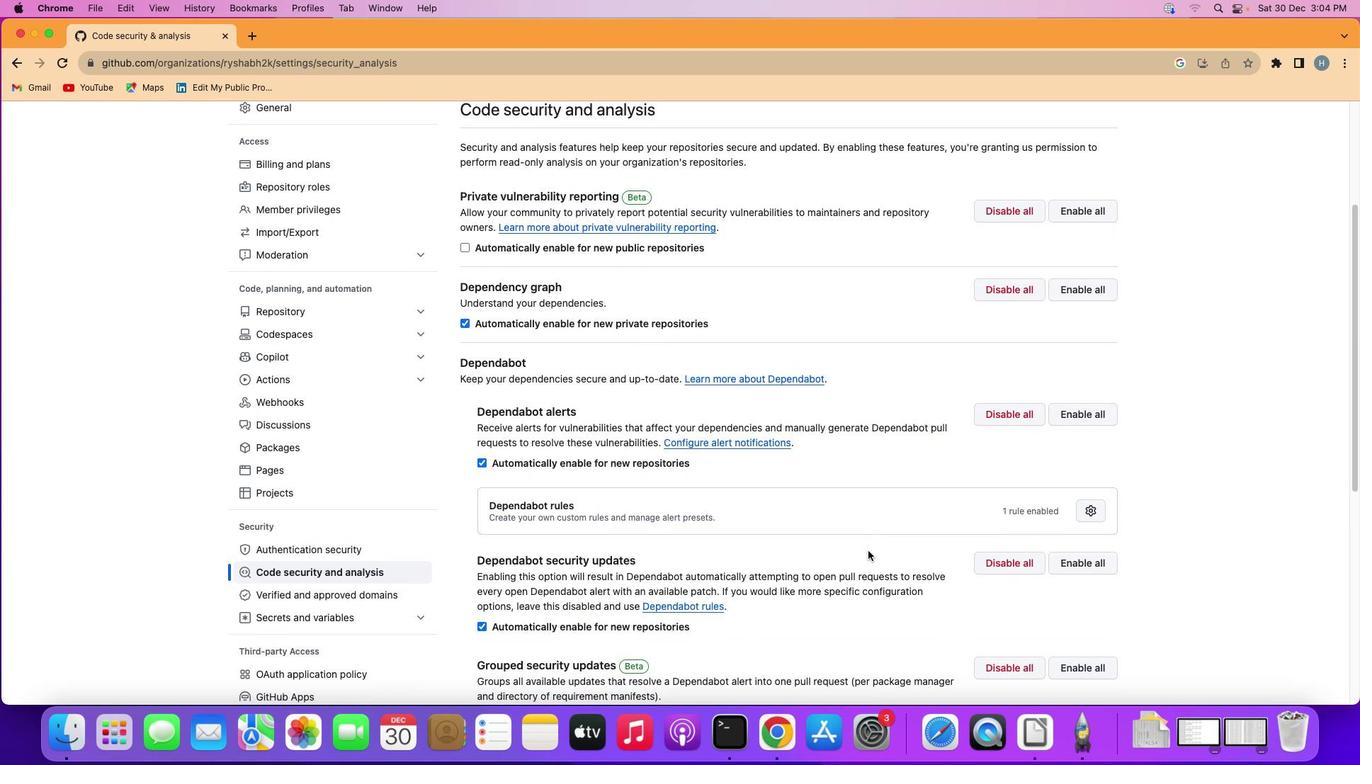 
Action: Mouse scrolled (869, 550) with delta (0, 0)
Screenshot: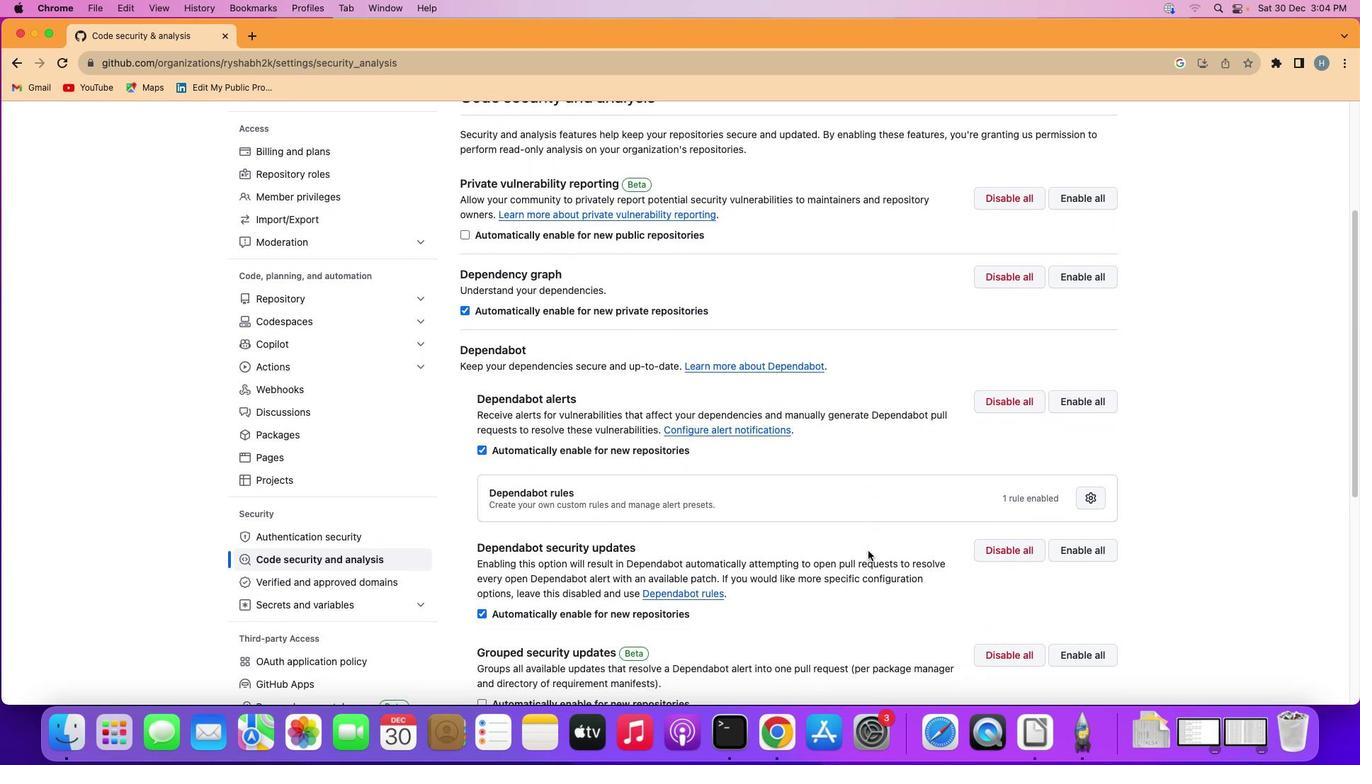 
Action: Mouse moved to (866, 550)
Screenshot: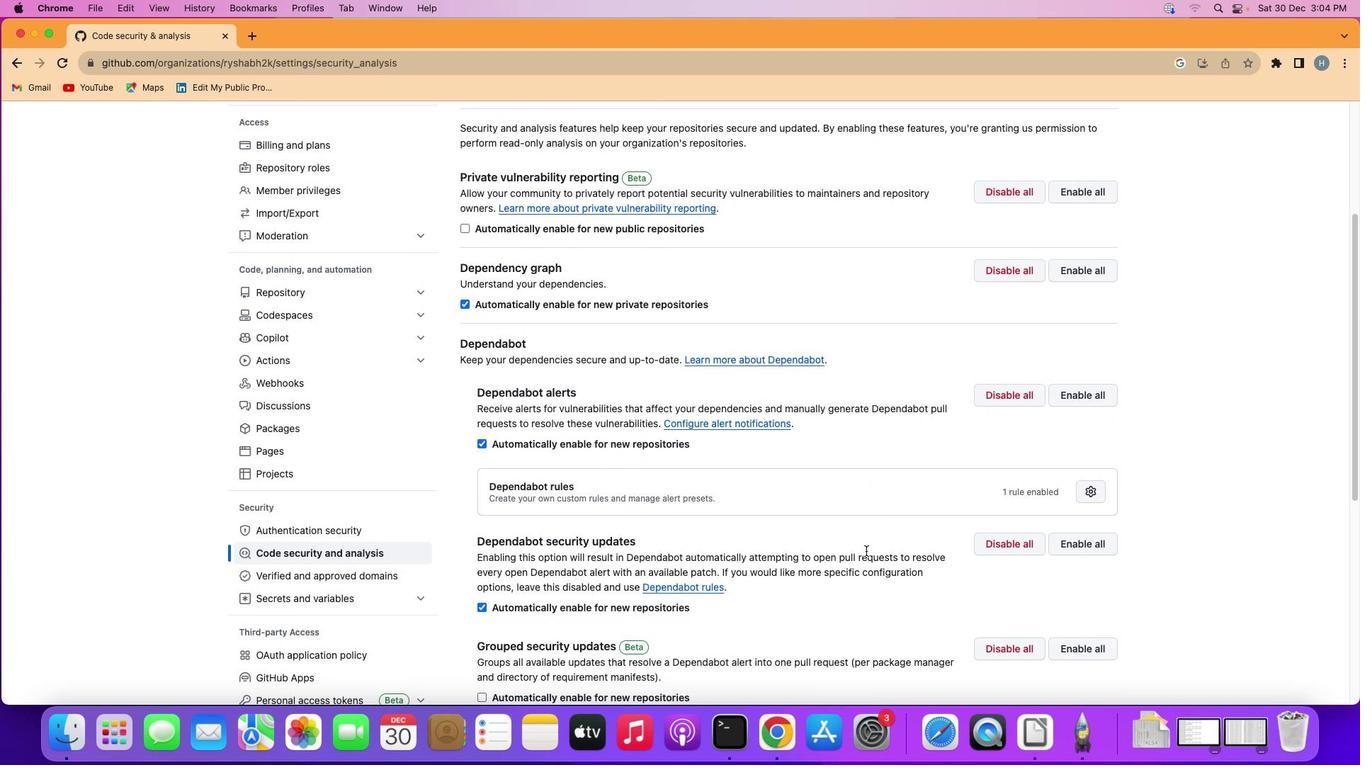 
Action: Mouse scrolled (866, 550) with delta (0, 0)
Screenshot: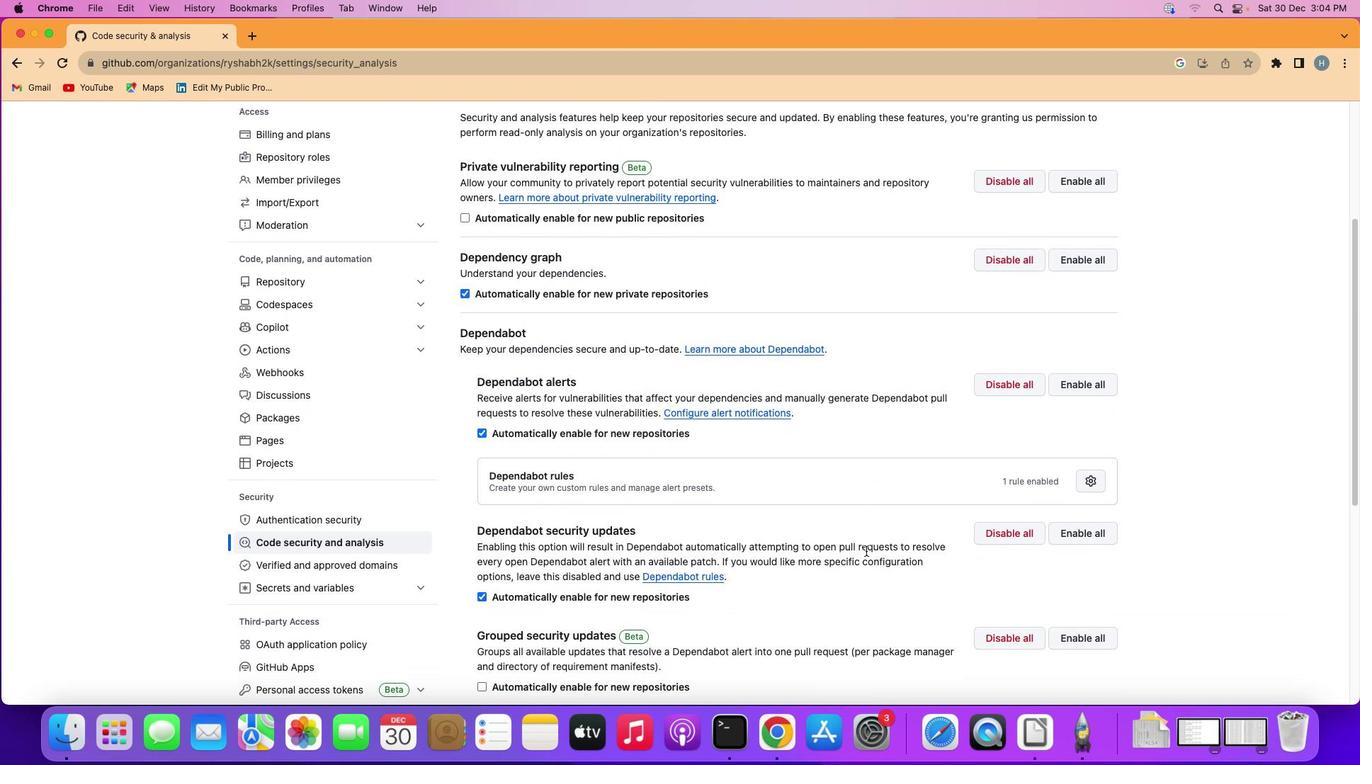 
Action: Mouse scrolled (866, 550) with delta (0, 0)
Screenshot: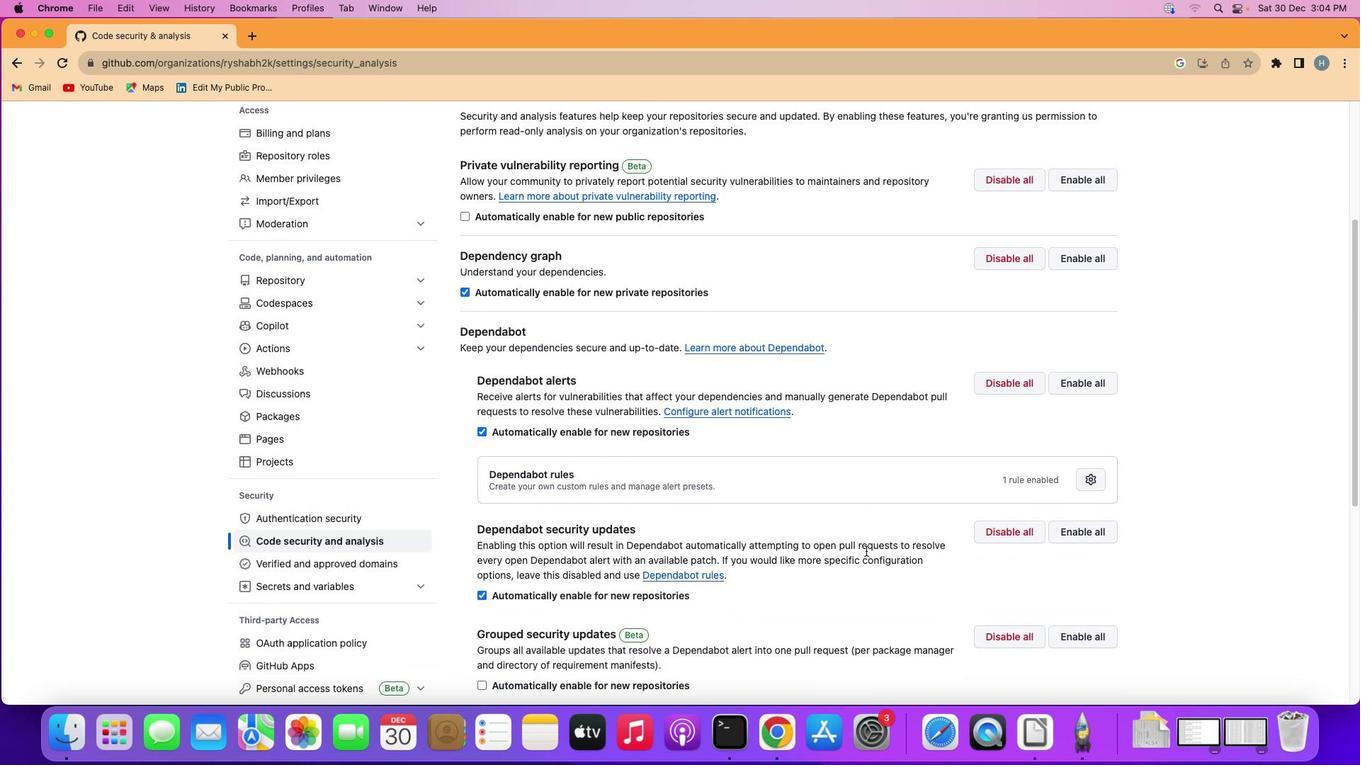 
Action: Mouse scrolled (866, 550) with delta (0, -2)
Screenshot: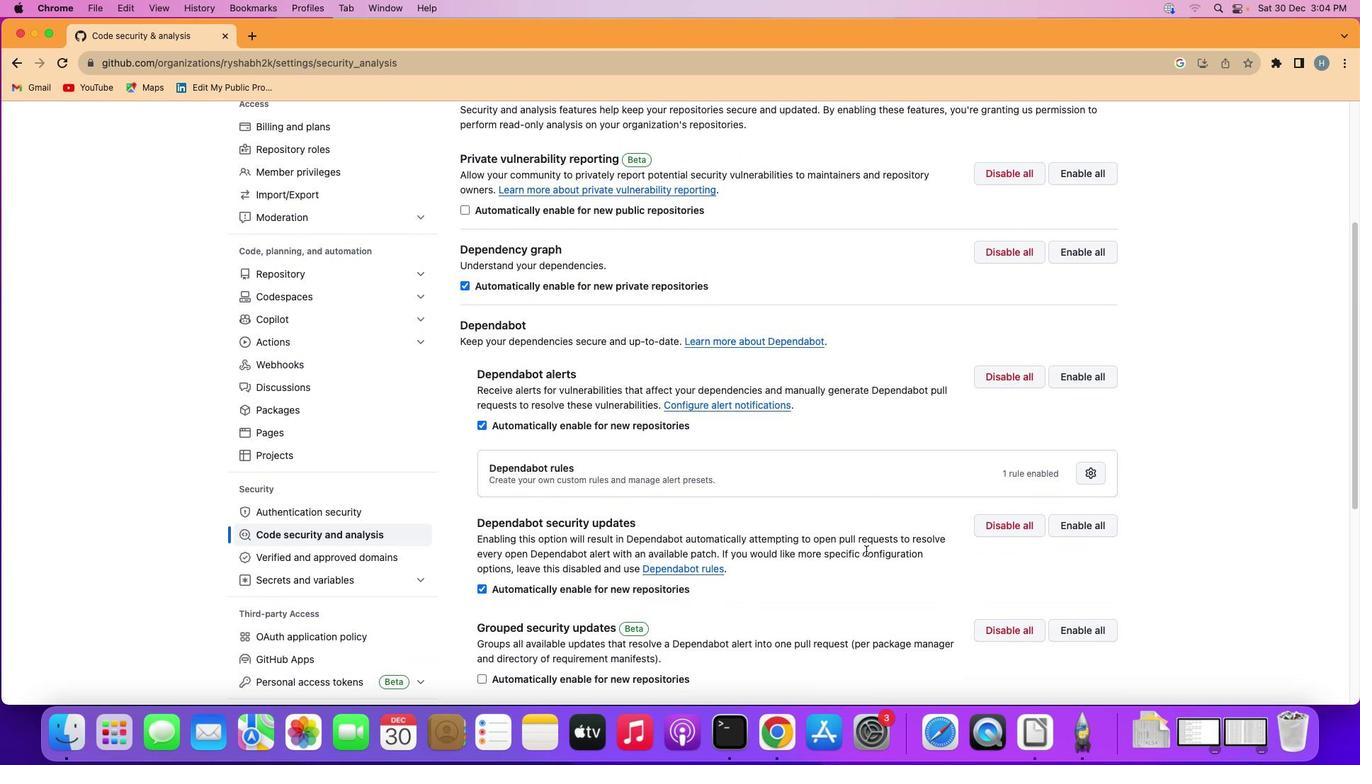 
Action: Mouse scrolled (866, 550) with delta (0, 2)
Screenshot: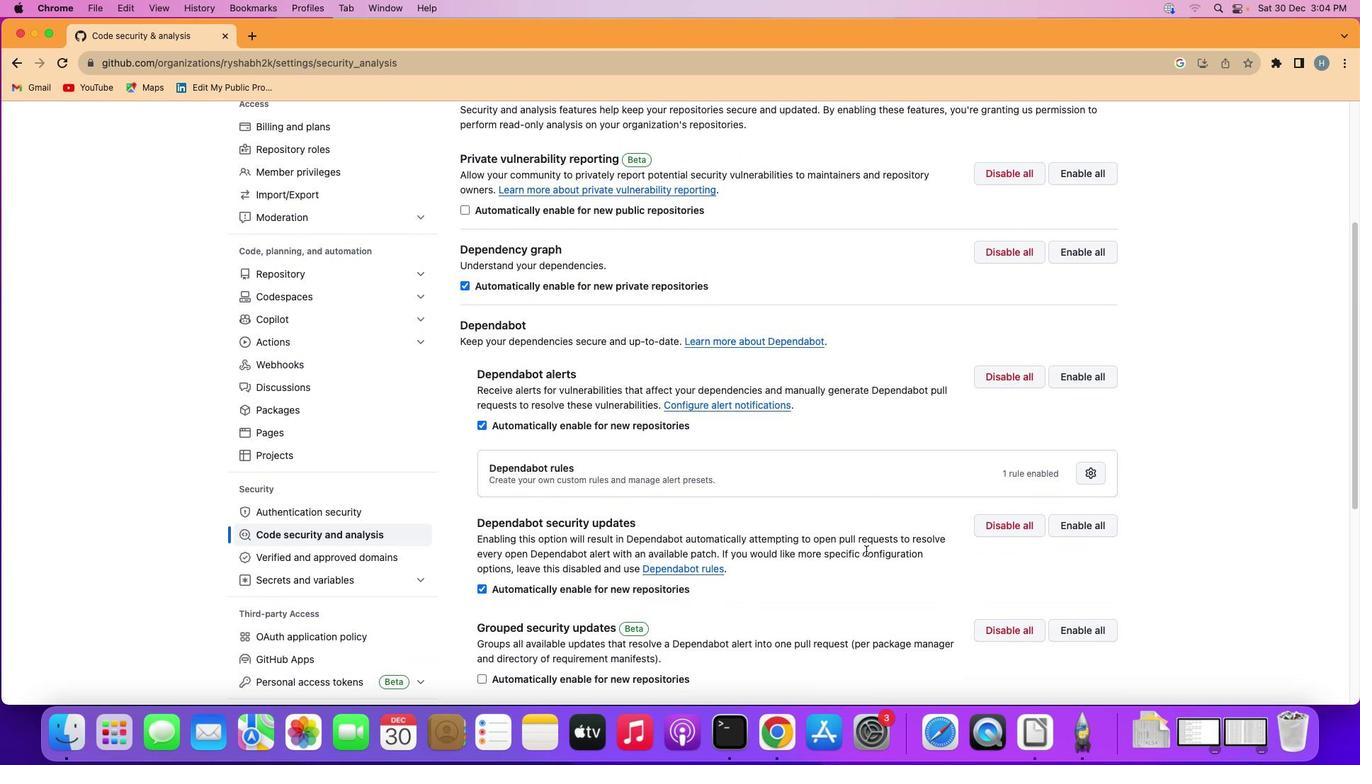 
Action: Mouse scrolled (866, 550) with delta (0, 0)
Screenshot: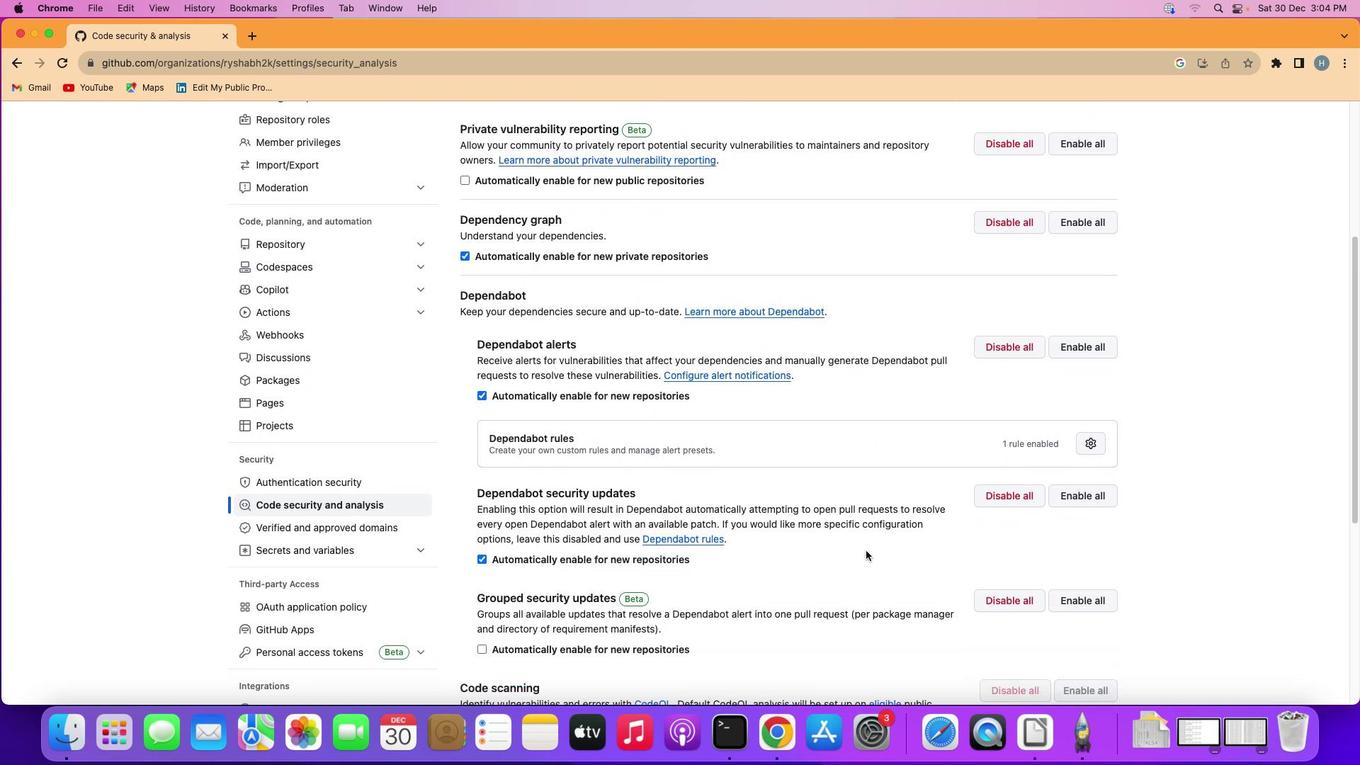 
Action: Mouse moved to (866, 550)
Screenshot: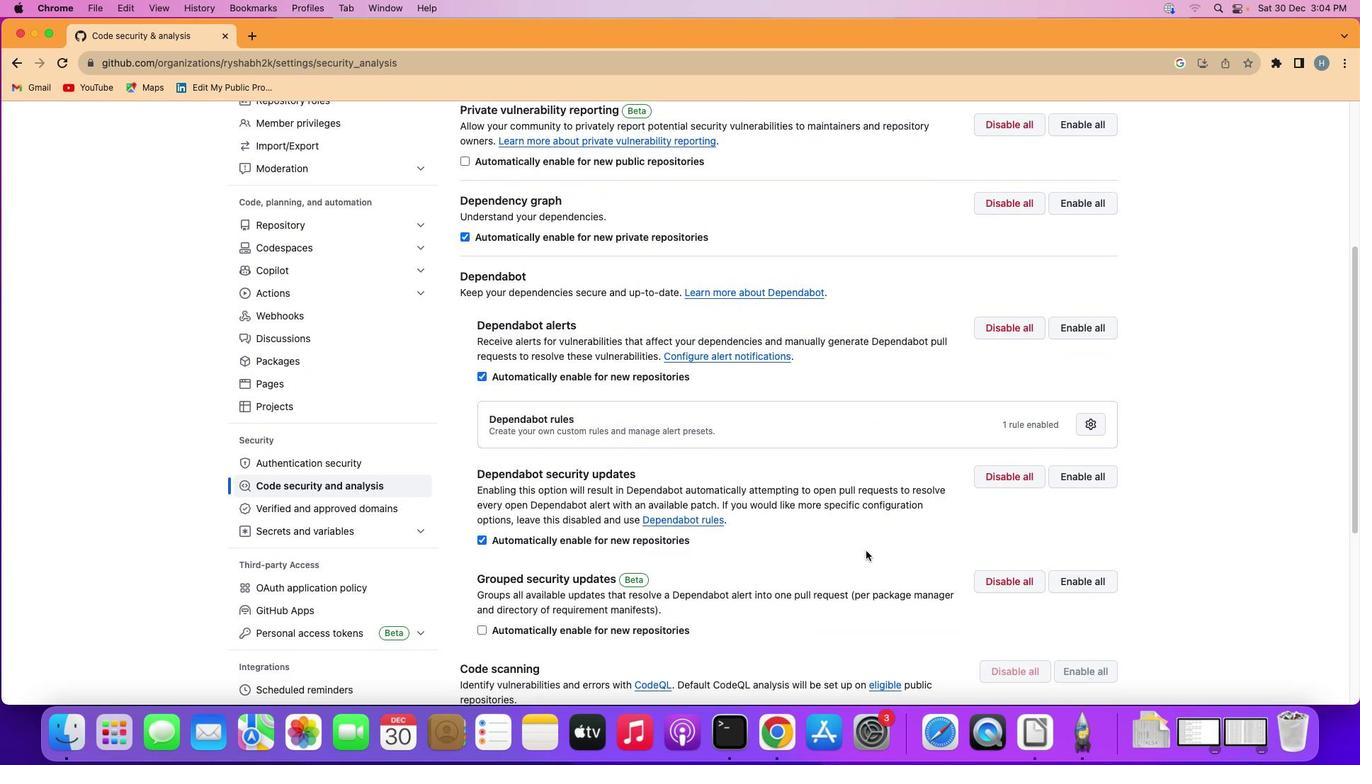 
Action: Mouse scrolled (866, 550) with delta (0, 0)
Screenshot: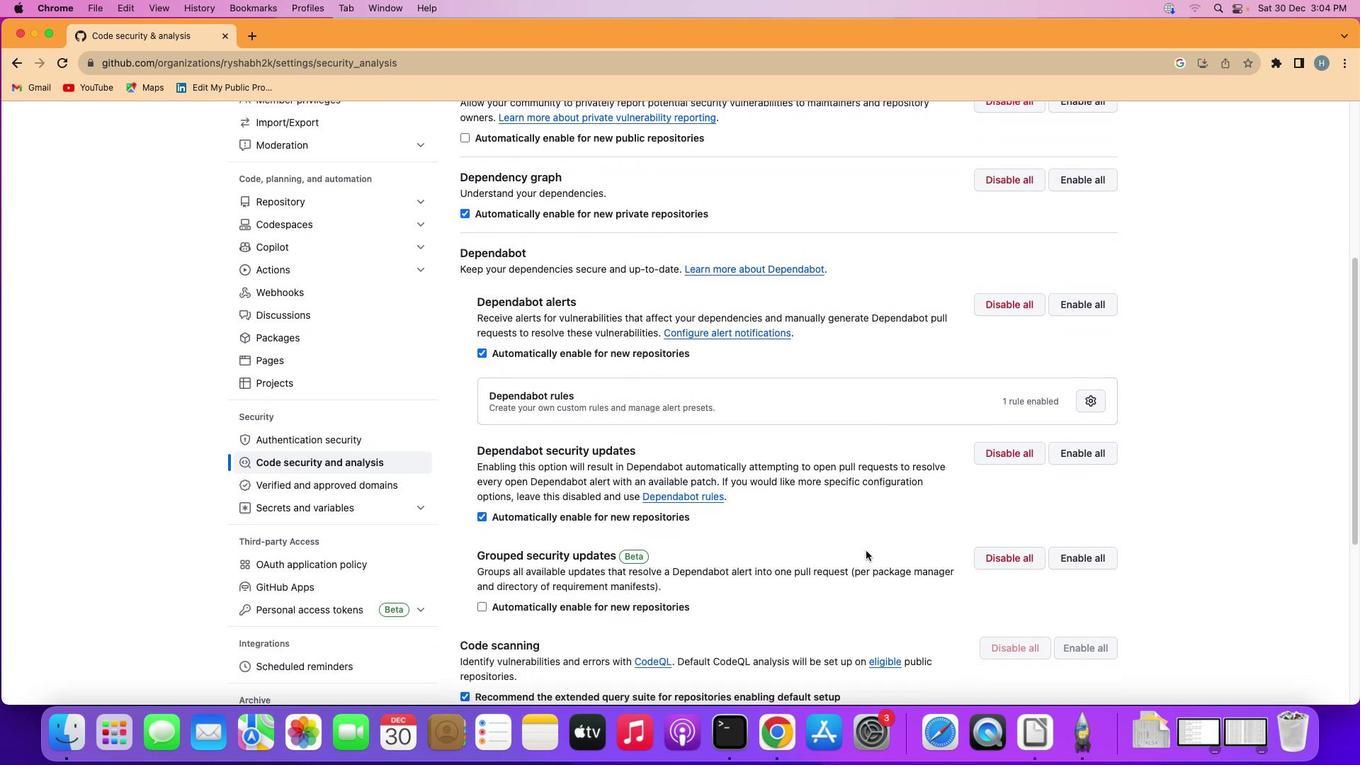 
Action: Mouse scrolled (866, 550) with delta (0, 0)
Screenshot: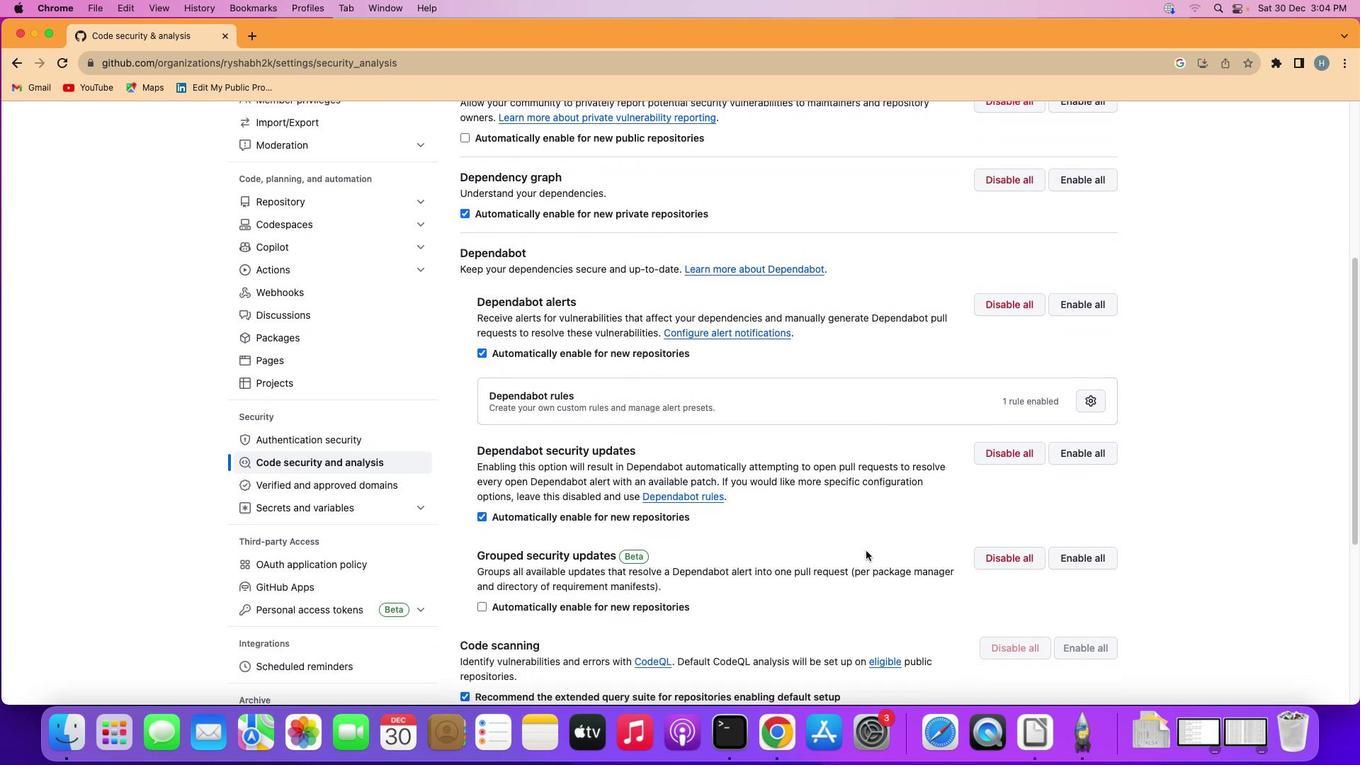 
Action: Mouse scrolled (866, 550) with delta (0, -2)
Screenshot: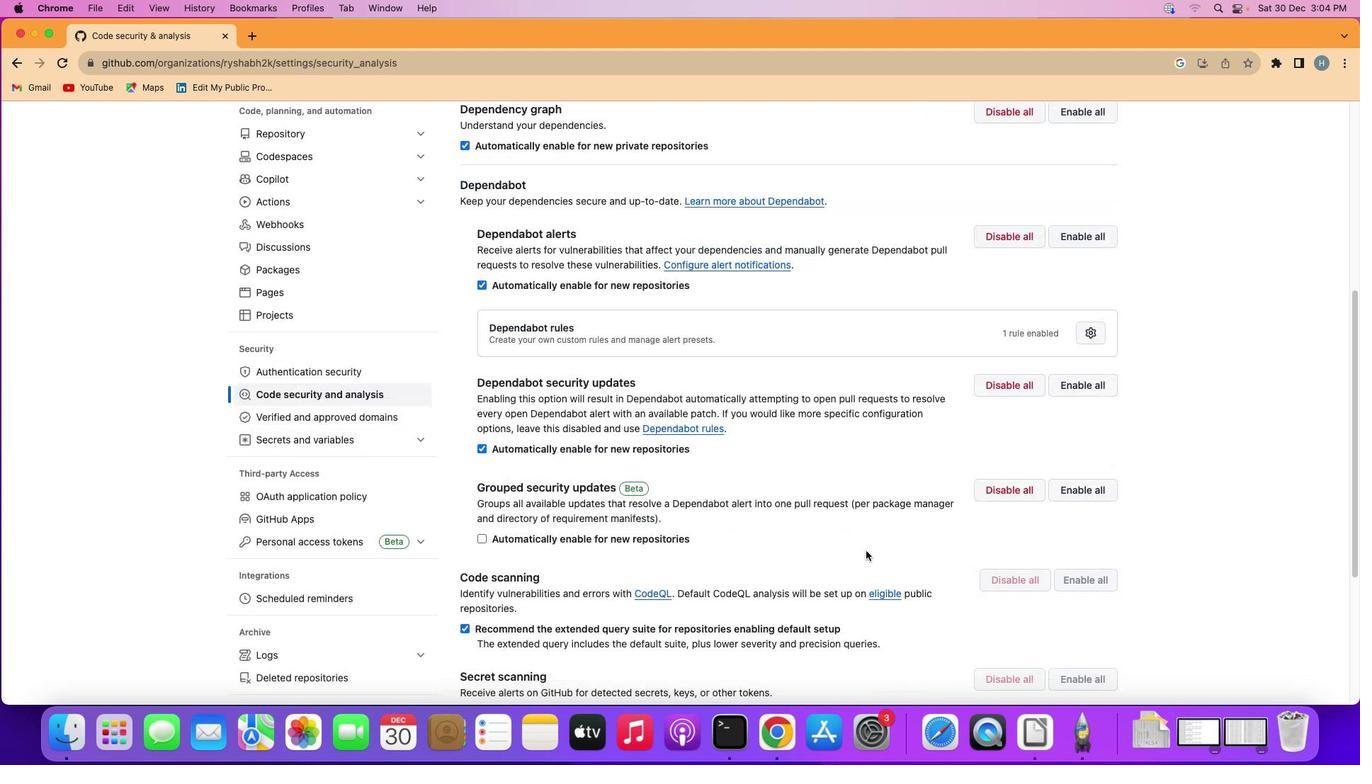 
Action: Mouse moved to (865, 551)
Screenshot: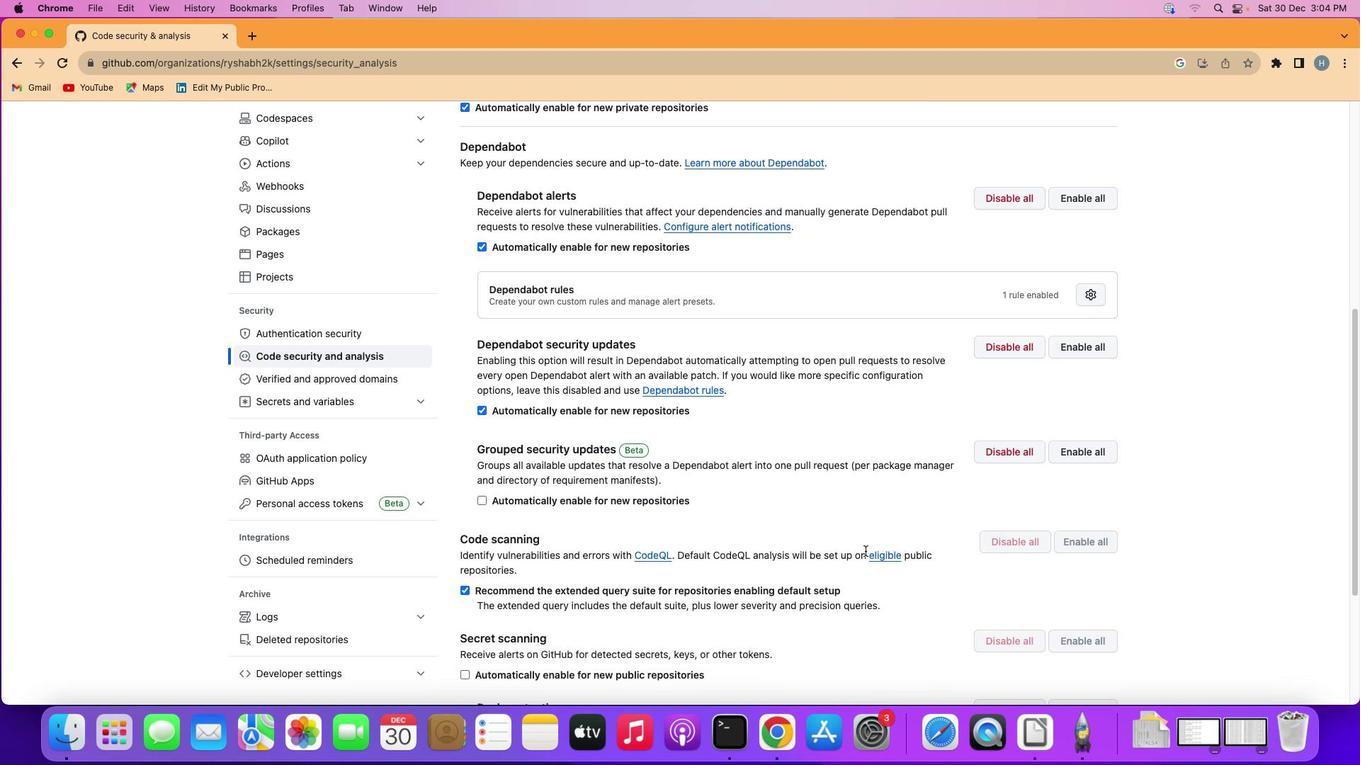 
Action: Mouse scrolled (865, 551) with delta (0, 0)
Screenshot: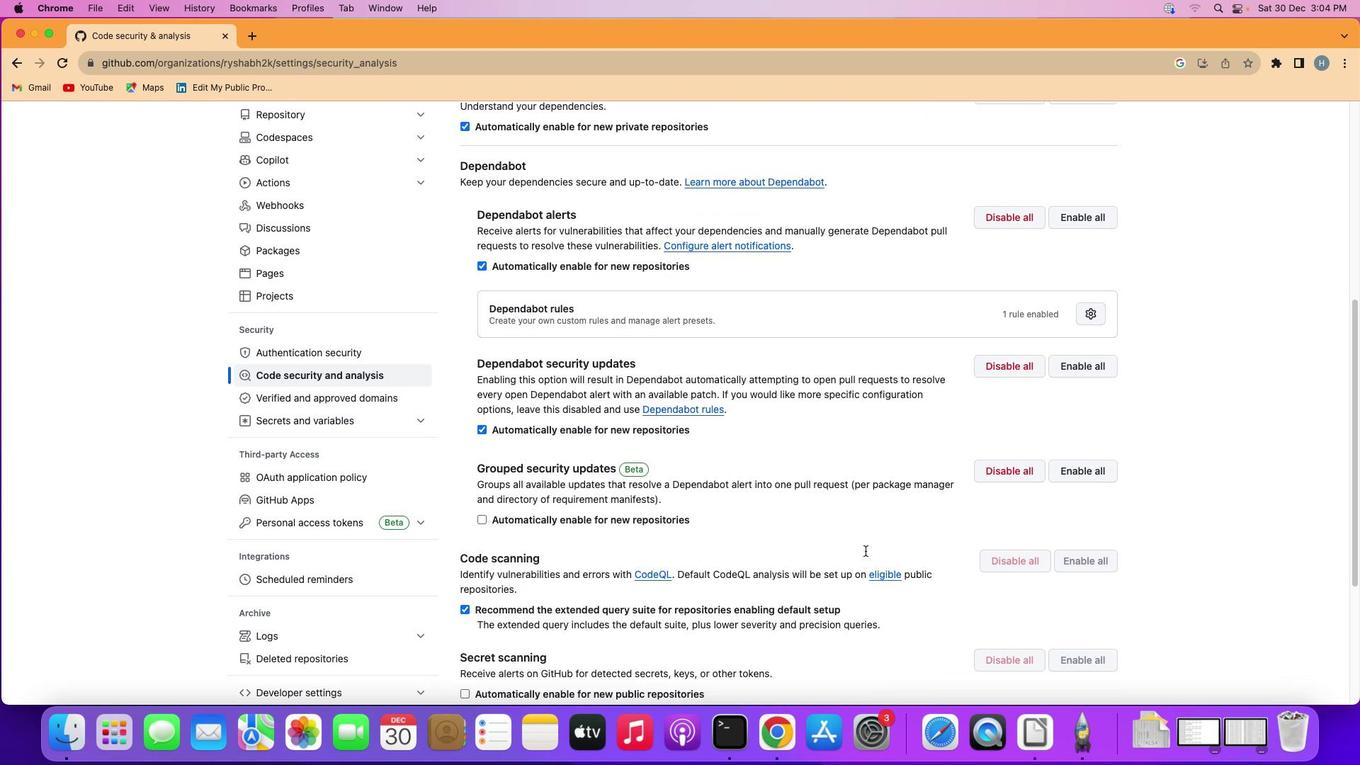 
Action: Mouse scrolled (865, 551) with delta (0, 2)
Screenshot: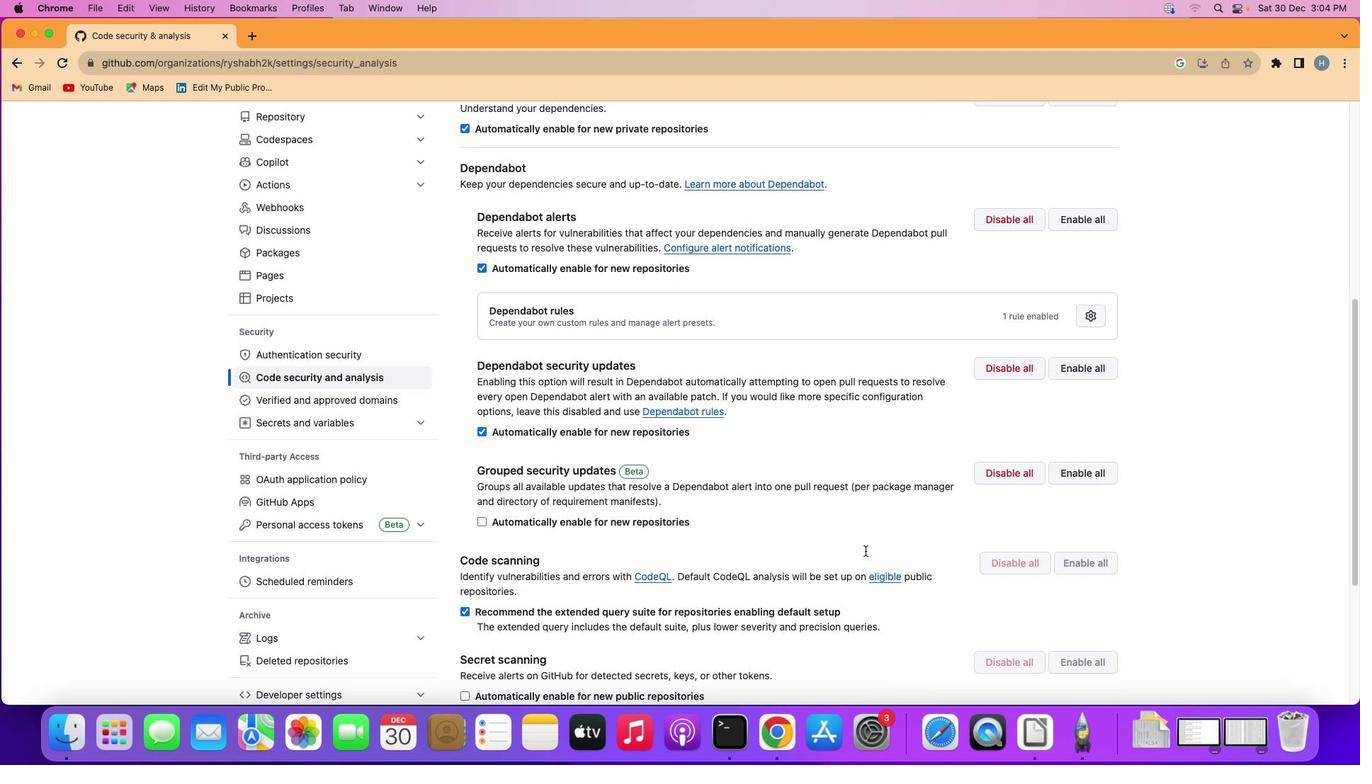
Action: Mouse scrolled (865, 551) with delta (0, -1)
Screenshot: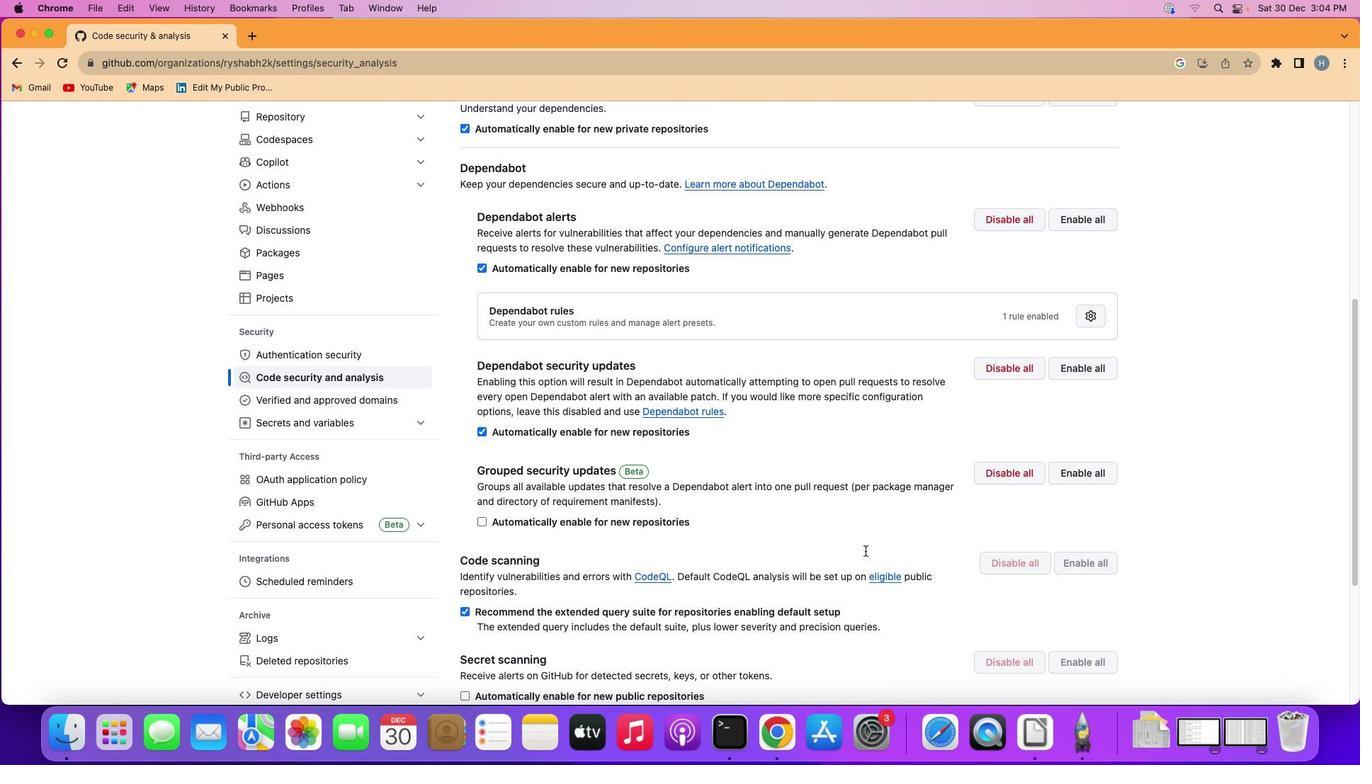 
Action: Mouse moved to (863, 553)
Screenshot: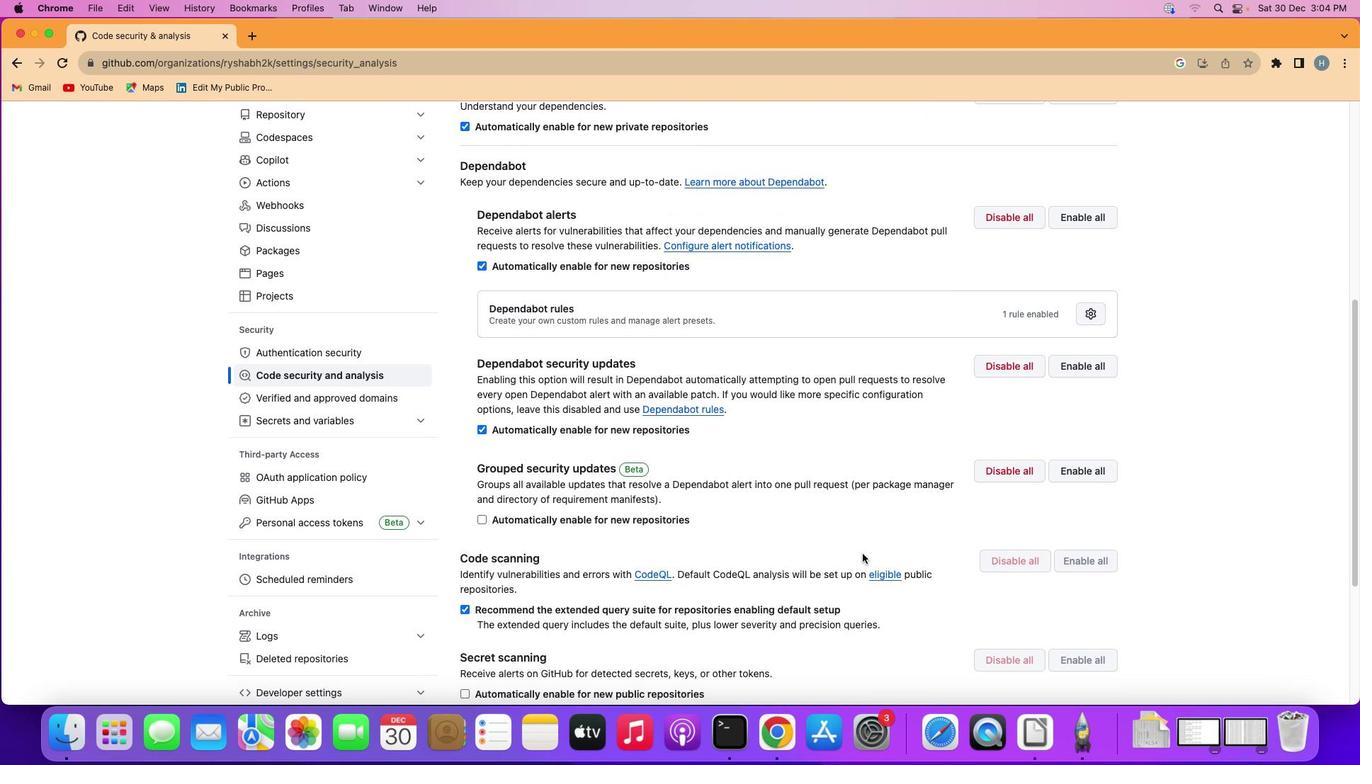 
Action: Mouse scrolled (863, 553) with delta (0, 0)
Screenshot: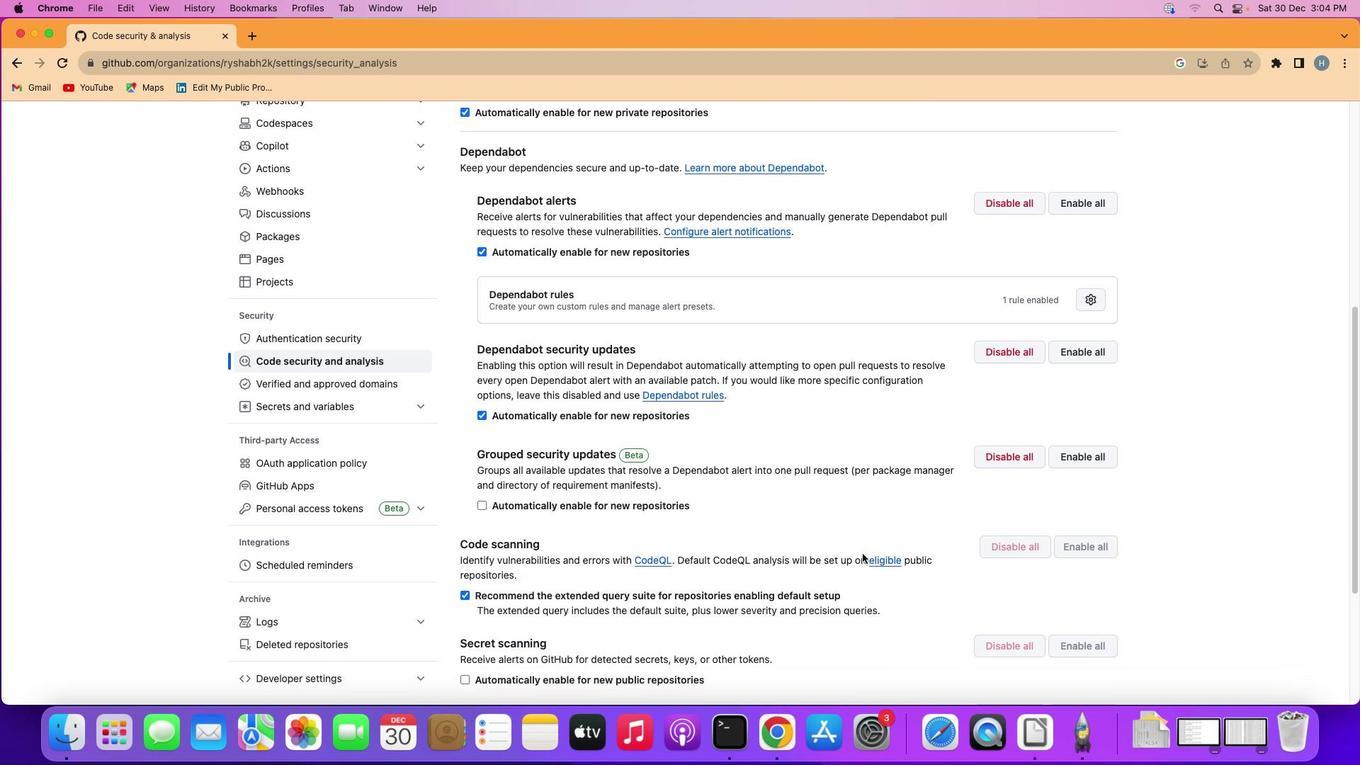 
Action: Mouse scrolled (863, 553) with delta (0, 0)
Screenshot: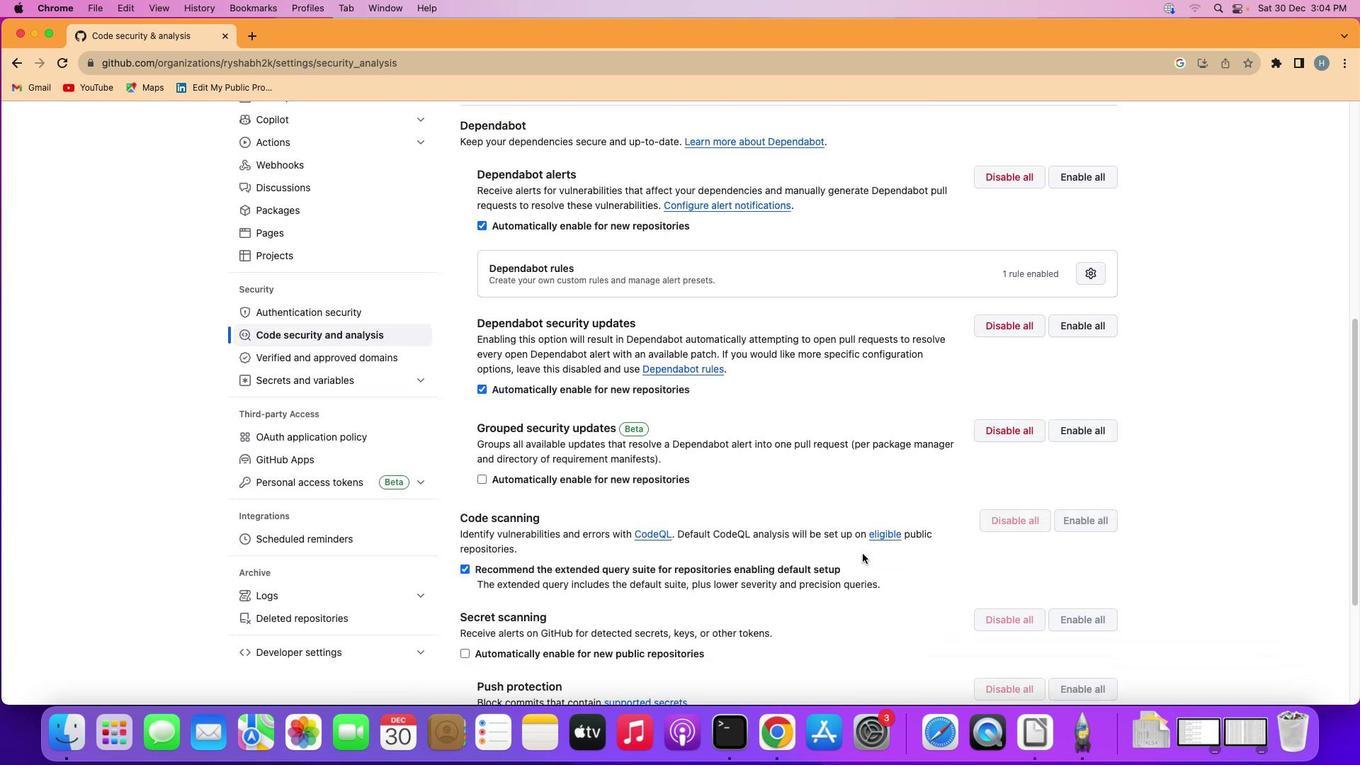 
Action: Mouse scrolled (863, 553) with delta (0, -2)
Screenshot: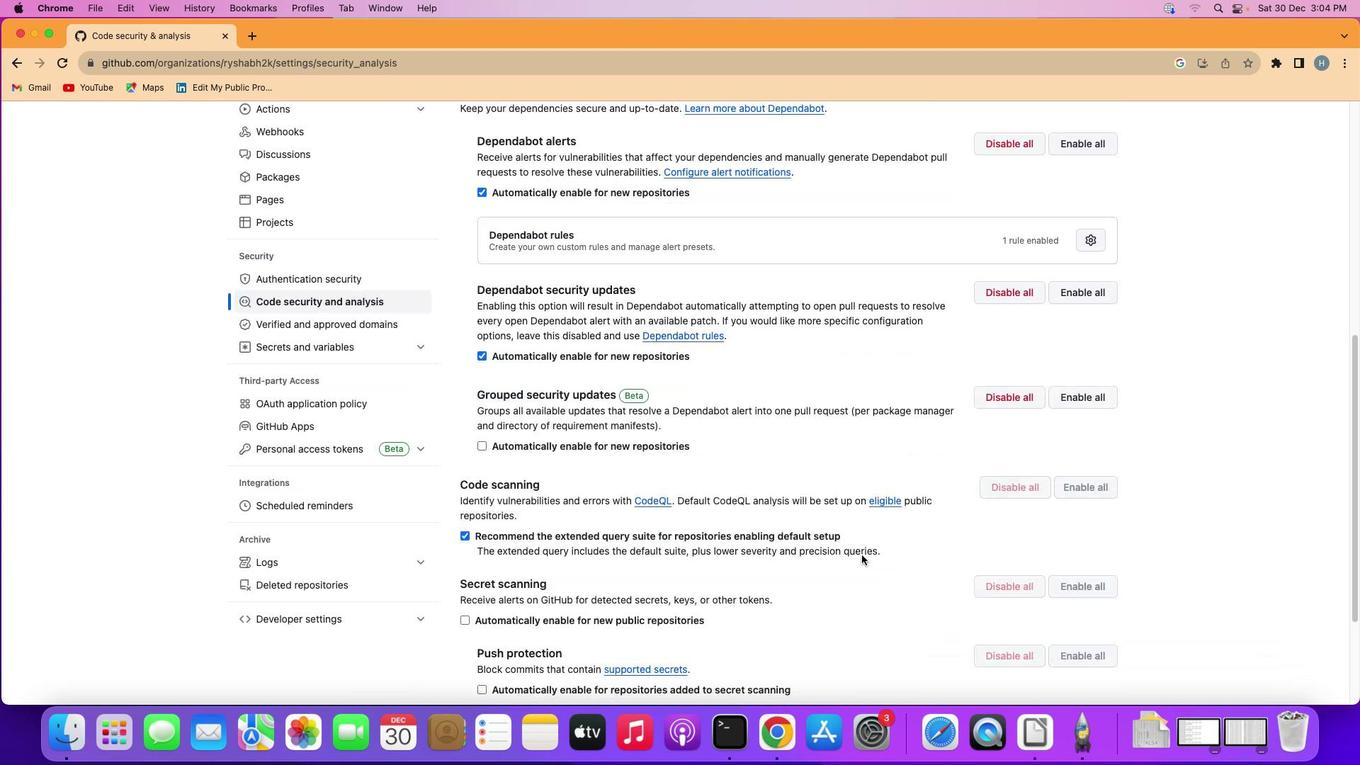 
Action: Mouse scrolled (863, 553) with delta (0, -2)
Screenshot: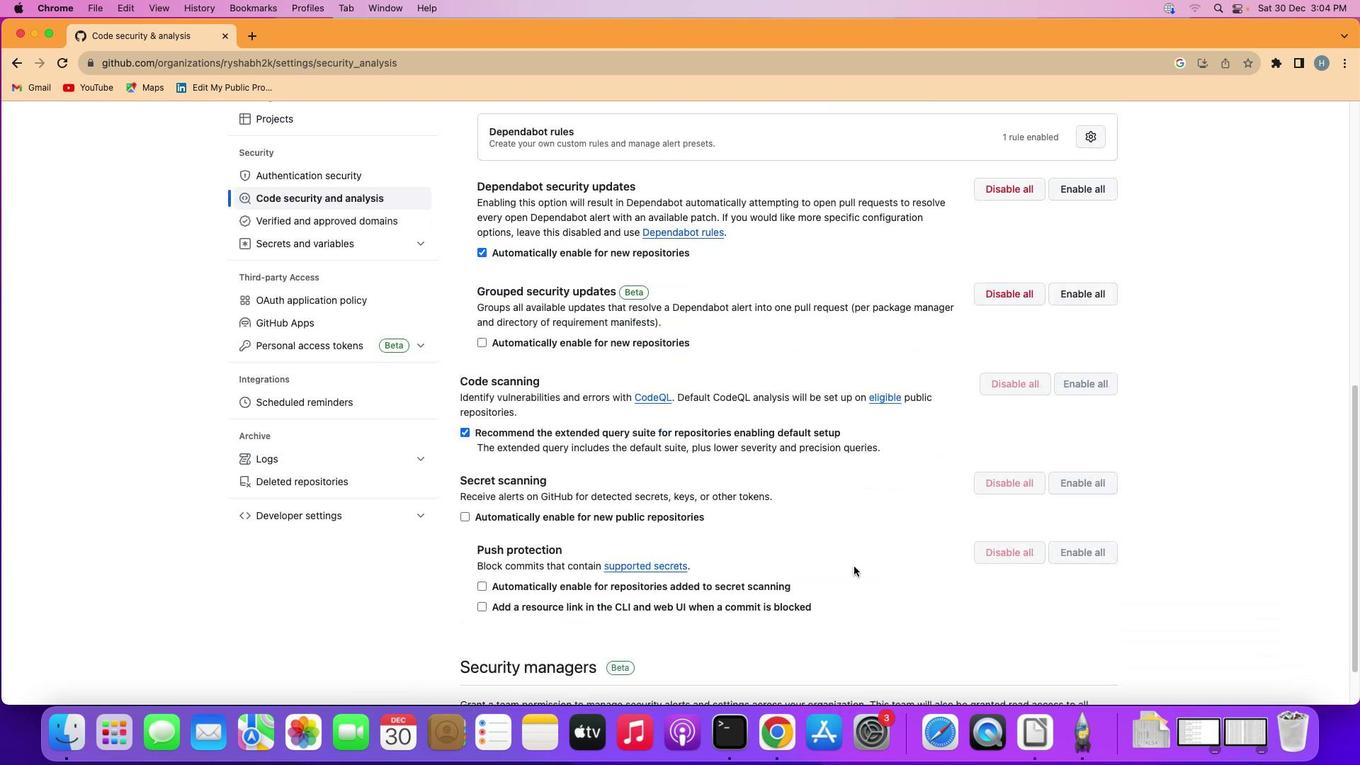 
Action: Mouse moved to (462, 485)
Screenshot: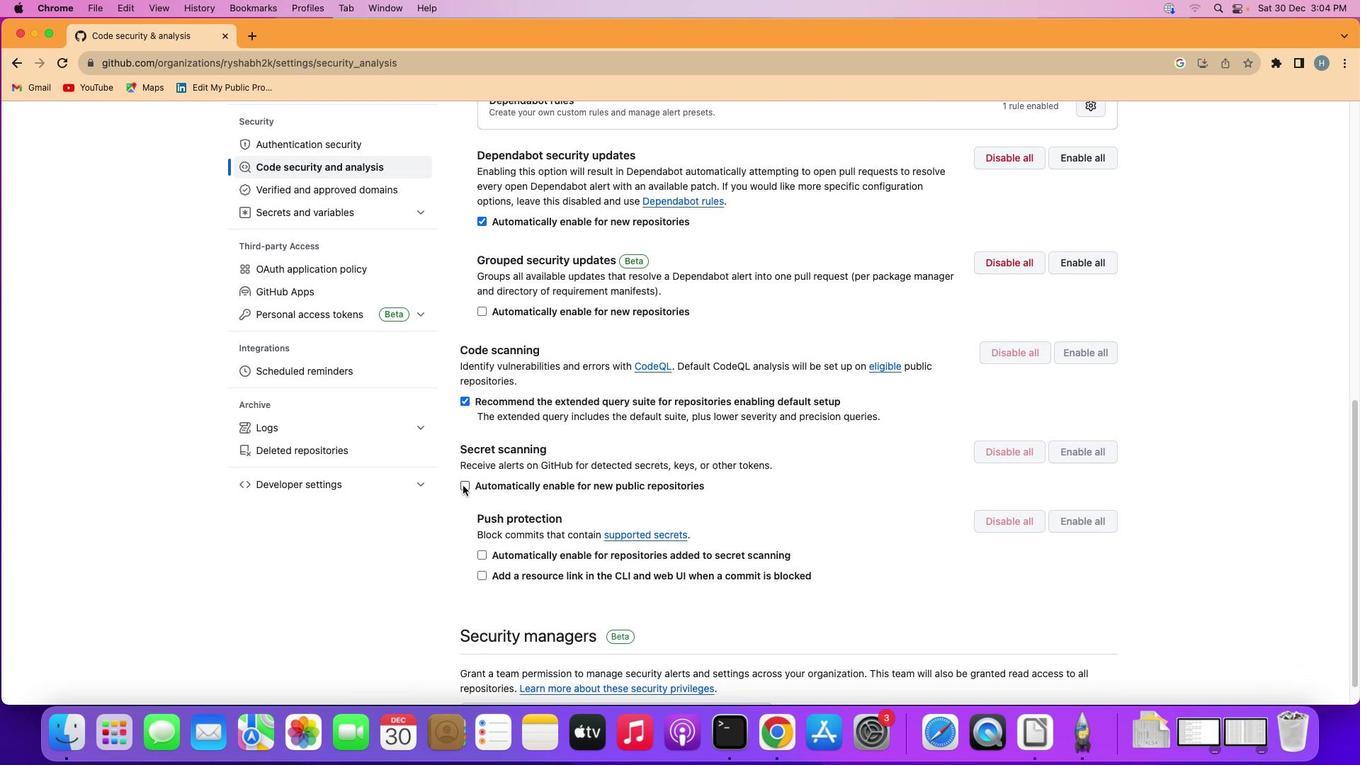 
Action: Mouse pressed left at (462, 485)
Screenshot: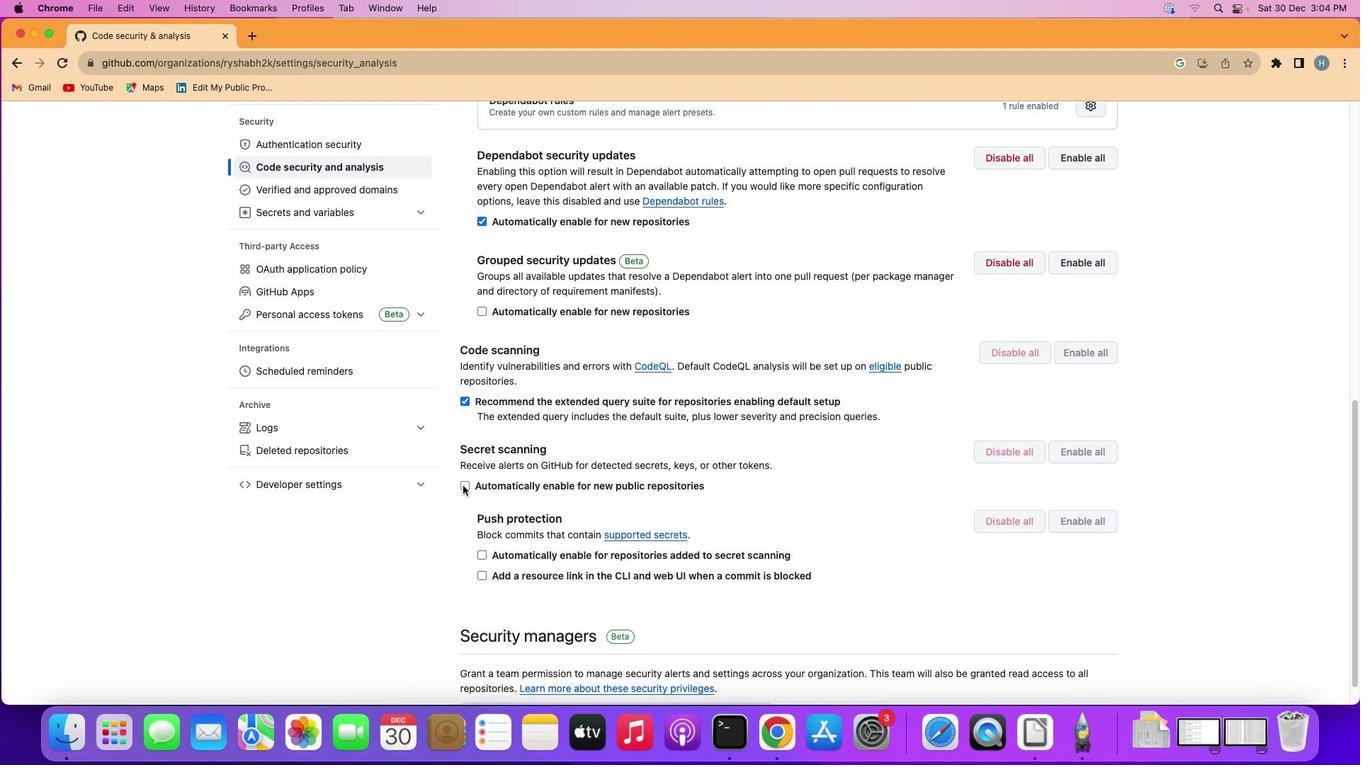 
